 Task: Find connections with filter location Cariamanga with filter topic #Mindfulwith filter profile language Potuguese with filter current company Indotronix Avani Group with filter school DAV Centenary Public School - India with filter industry Electrical Equipment Manufacturing with filter service category Financial Analysis with filter keywords title Esthetician
Action: Mouse moved to (519, 73)
Screenshot: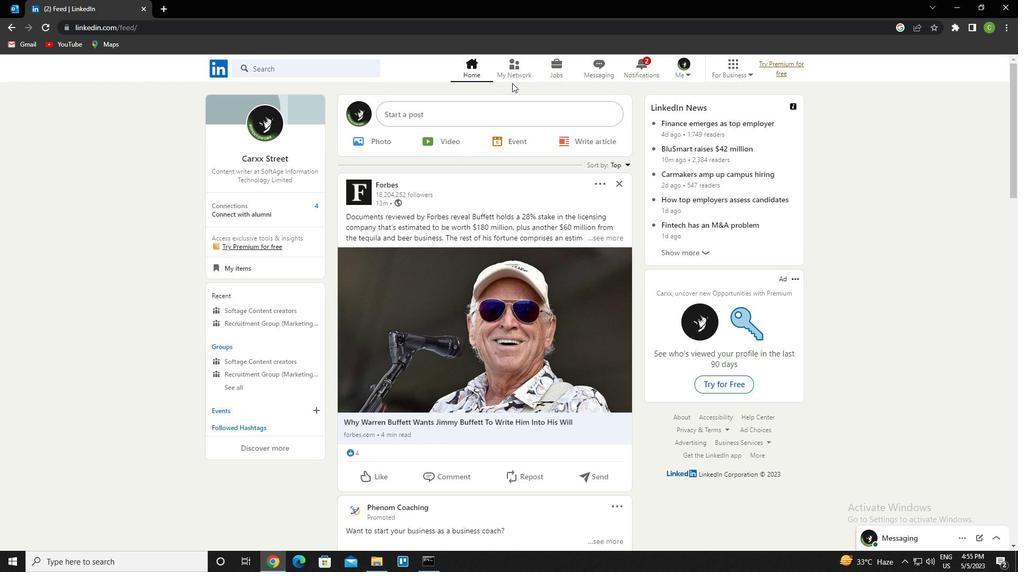 
Action: Mouse pressed left at (519, 73)
Screenshot: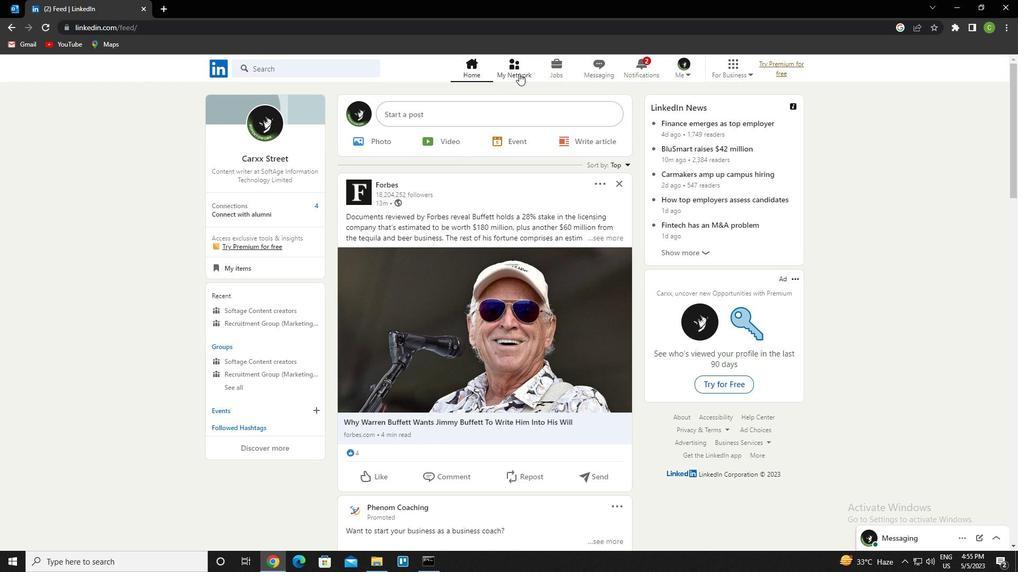
Action: Mouse moved to (324, 132)
Screenshot: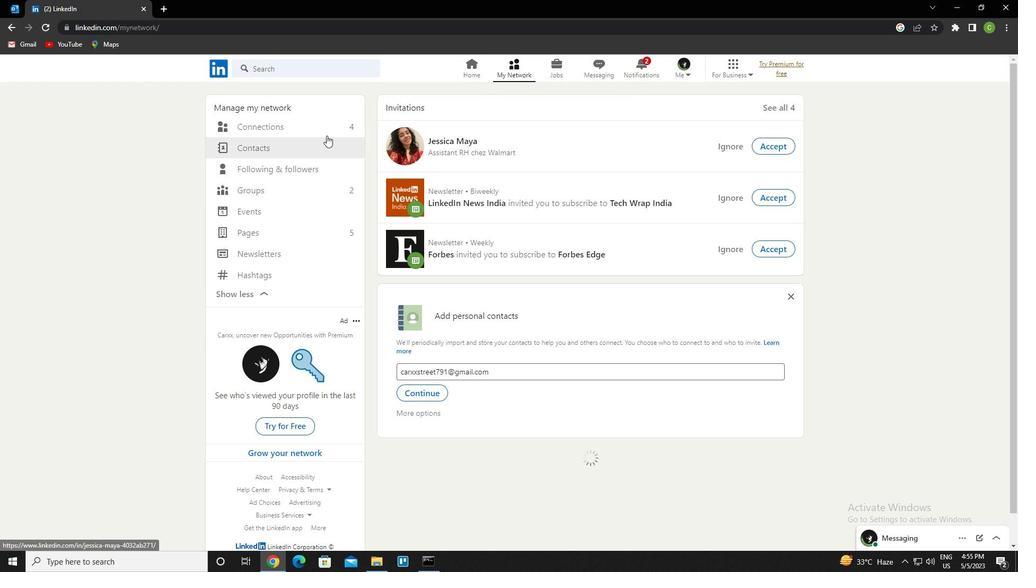 
Action: Mouse pressed left at (324, 132)
Screenshot: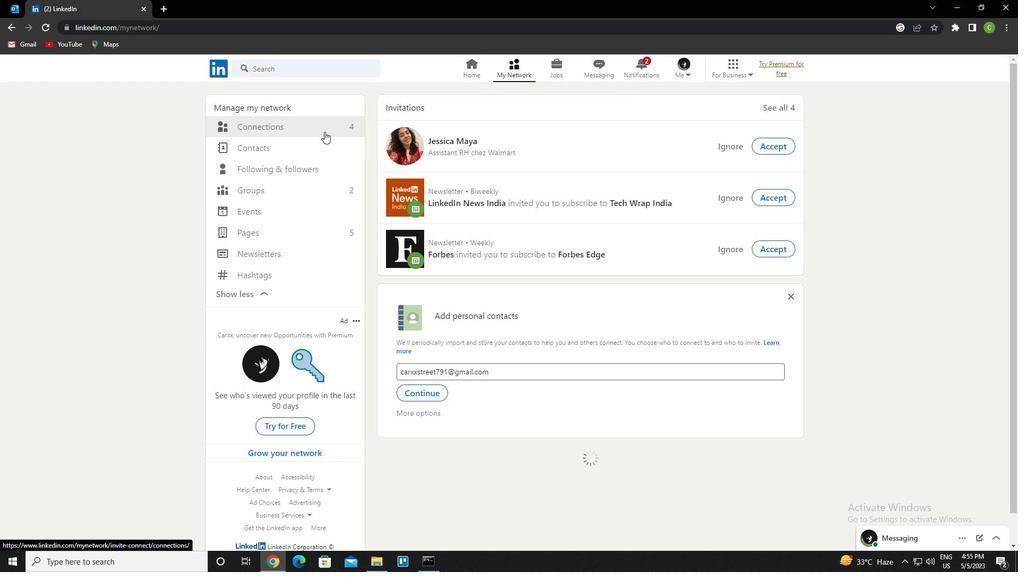 
Action: Mouse moved to (582, 134)
Screenshot: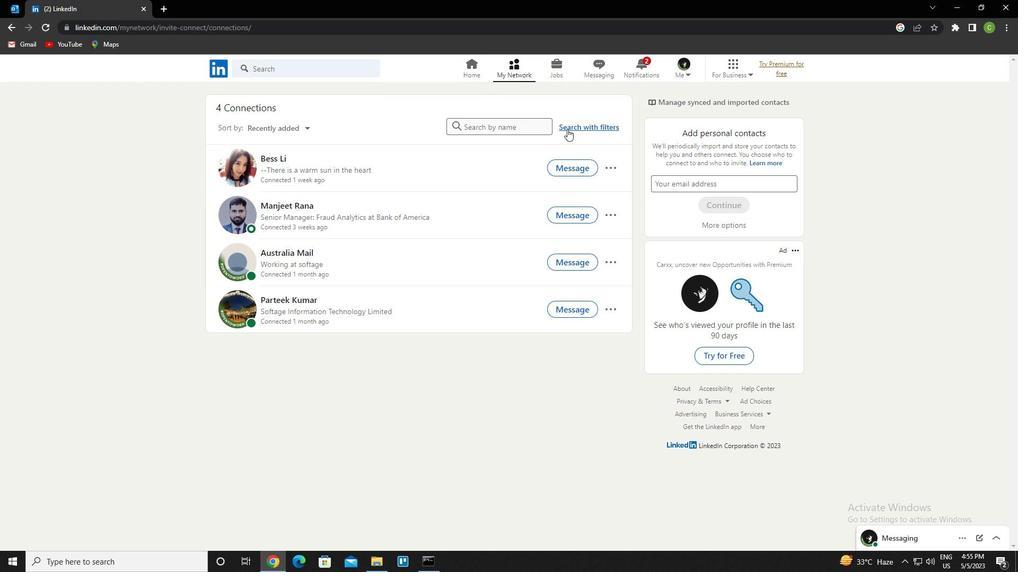 
Action: Mouse pressed left at (582, 134)
Screenshot: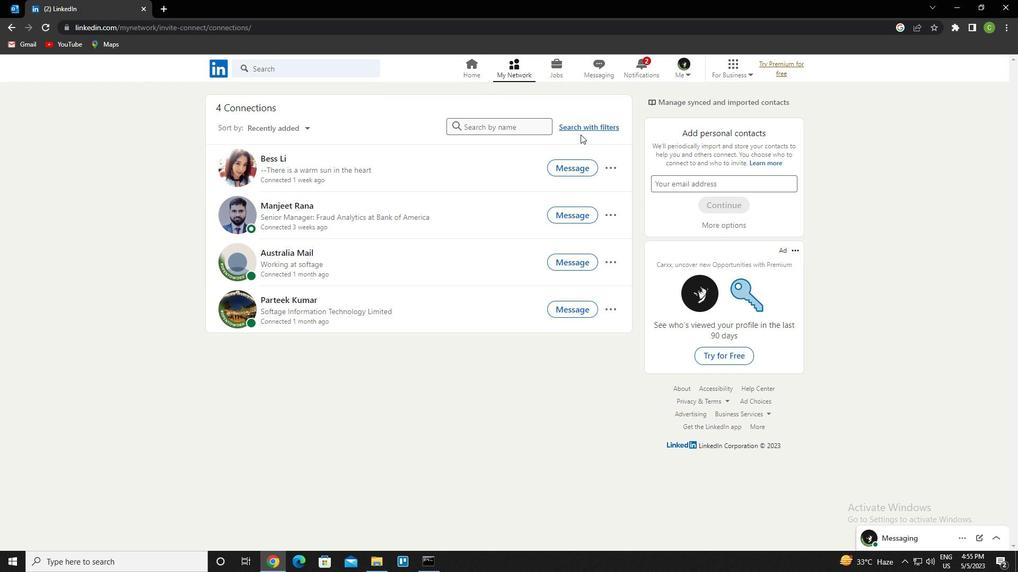 
Action: Mouse moved to (583, 130)
Screenshot: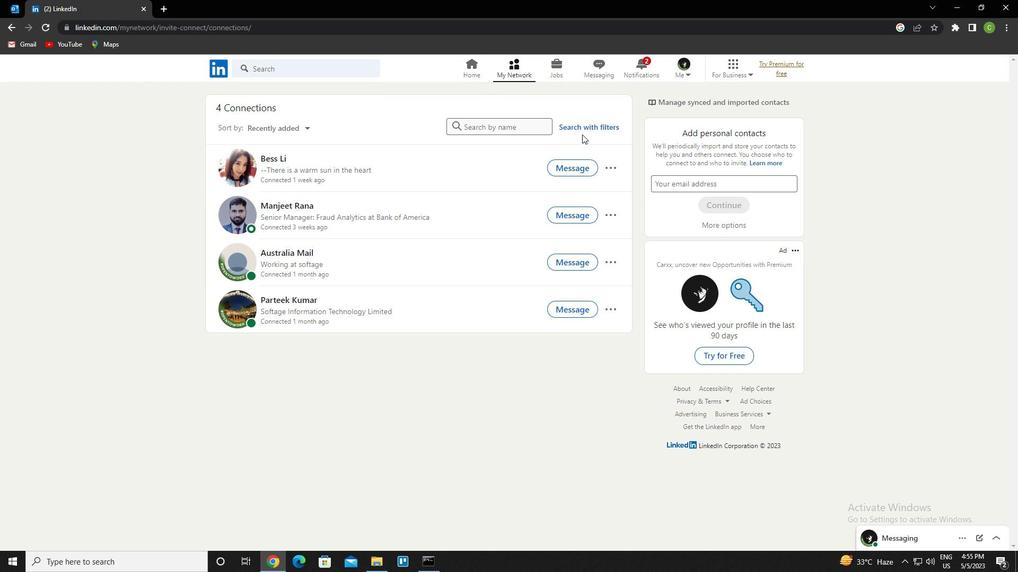 
Action: Mouse pressed left at (583, 130)
Screenshot: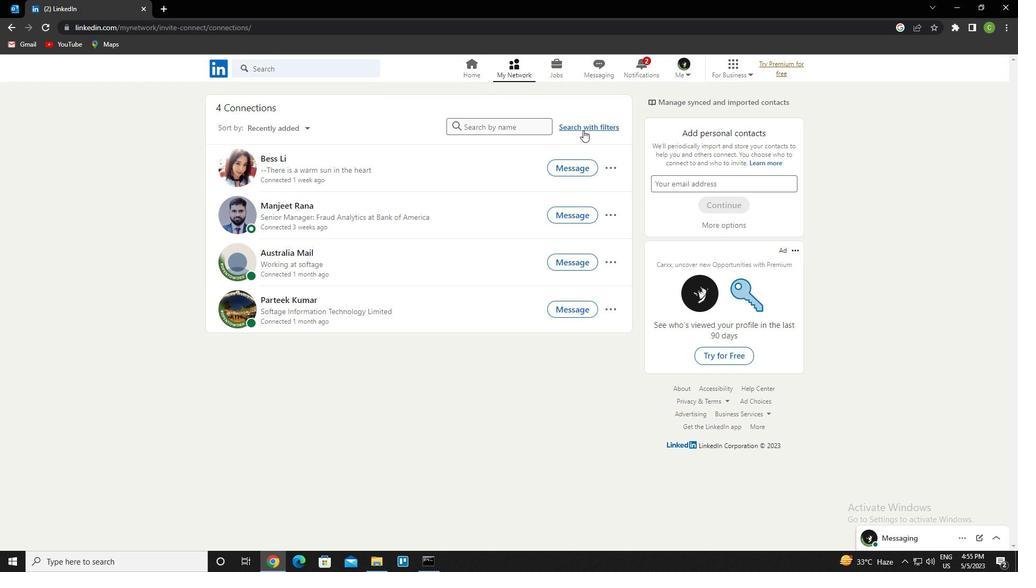 
Action: Mouse moved to (546, 100)
Screenshot: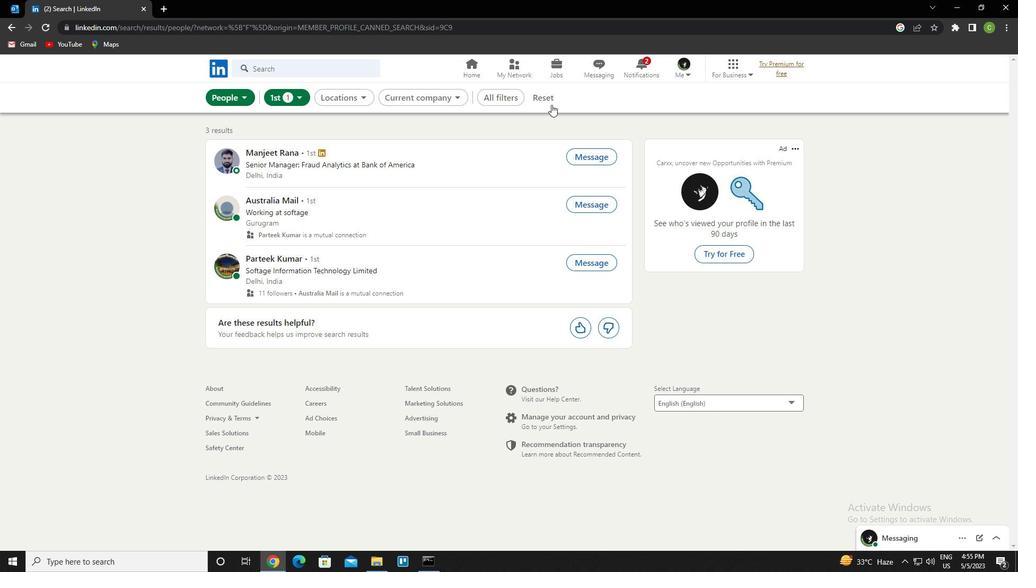 
Action: Mouse pressed left at (546, 100)
Screenshot: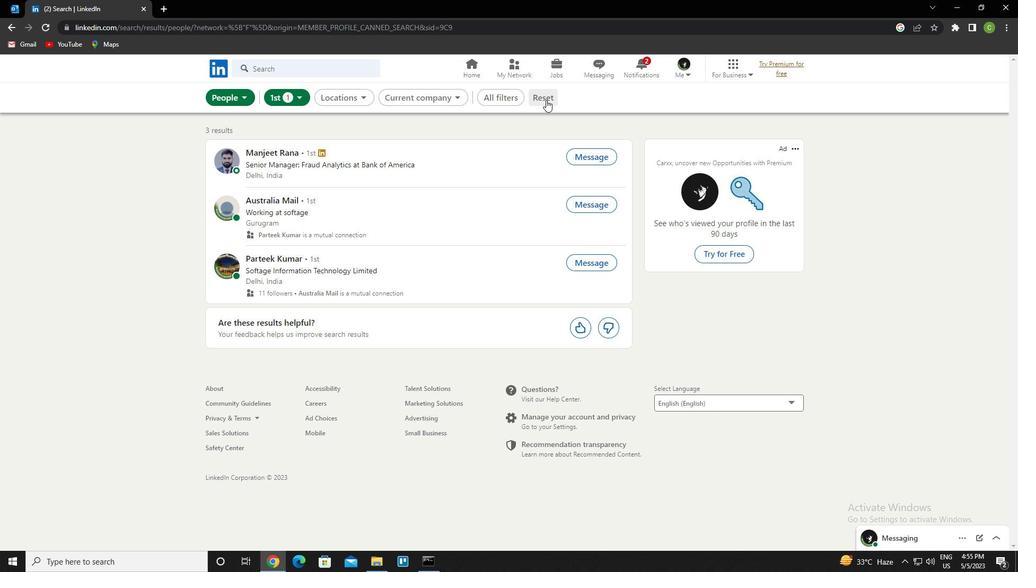 
Action: Mouse pressed left at (546, 100)
Screenshot: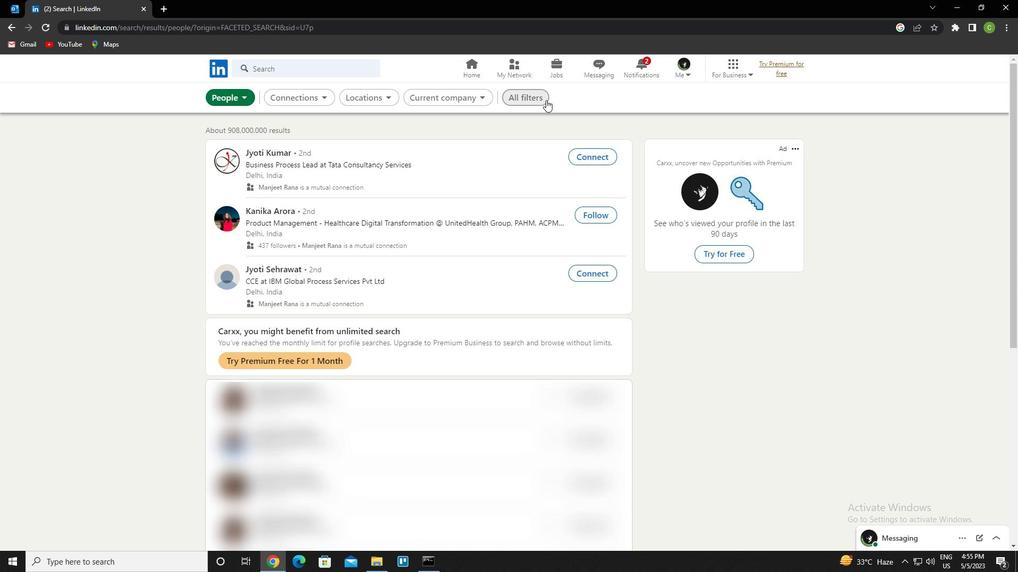 
Action: Mouse moved to (819, 325)
Screenshot: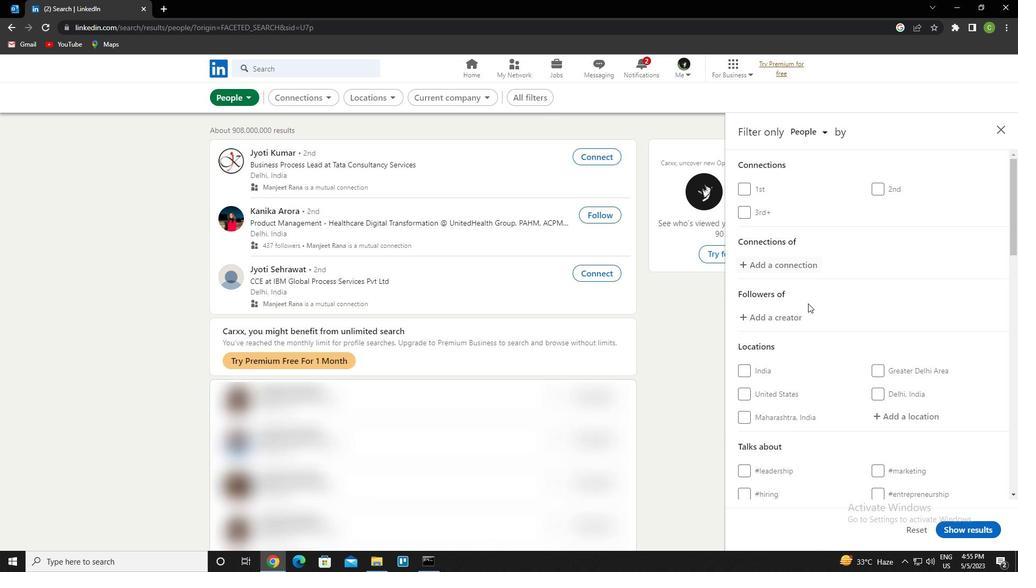 
Action: Mouse scrolled (819, 324) with delta (0, 0)
Screenshot: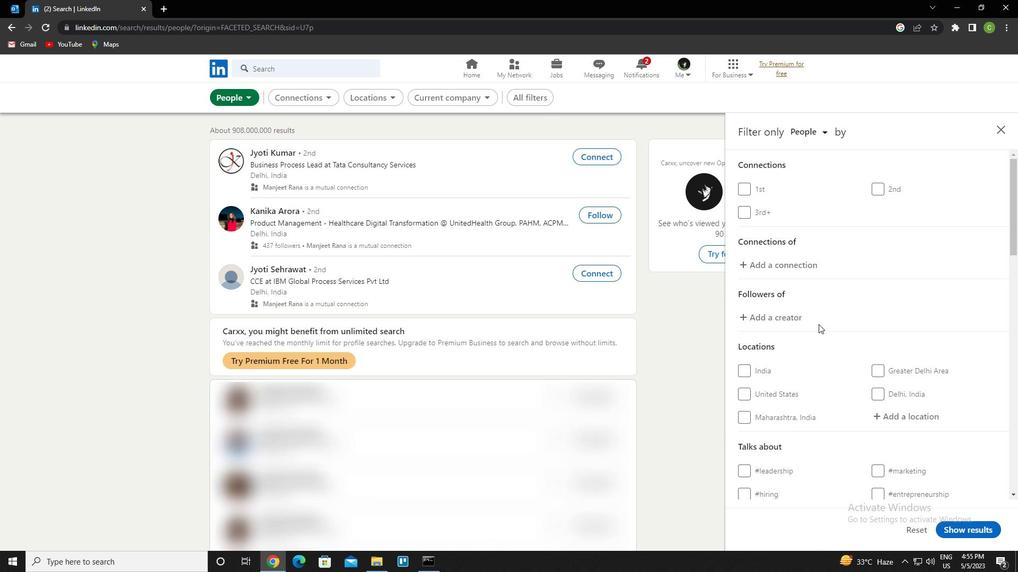 
Action: Mouse moved to (820, 326)
Screenshot: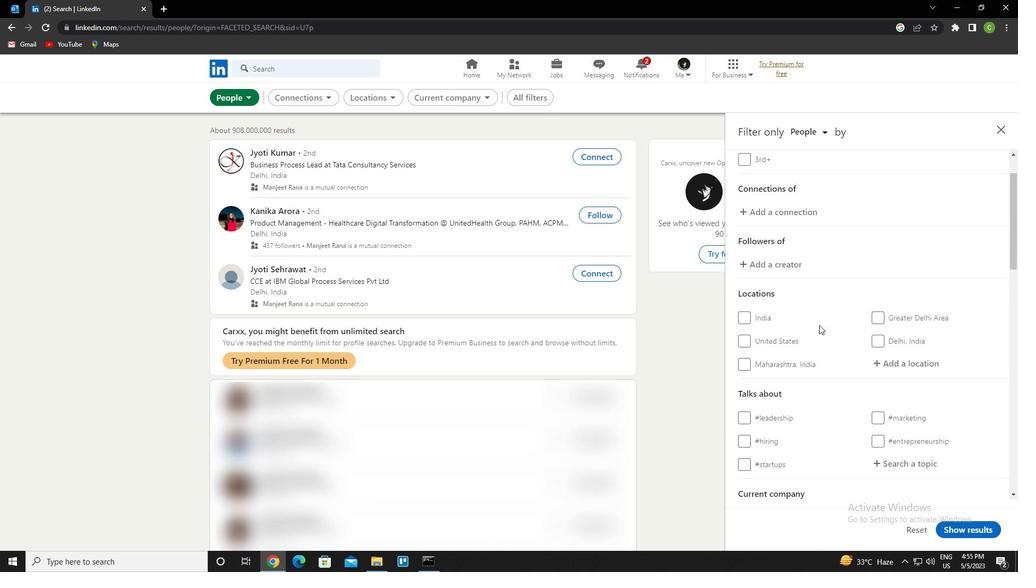 
Action: Mouse scrolled (820, 325) with delta (0, 0)
Screenshot: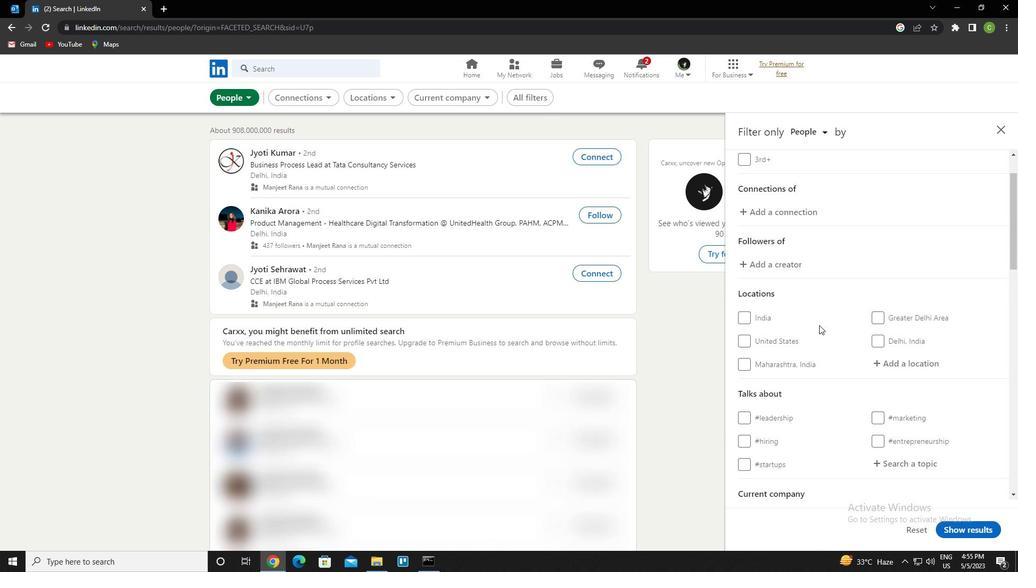 
Action: Mouse moved to (896, 315)
Screenshot: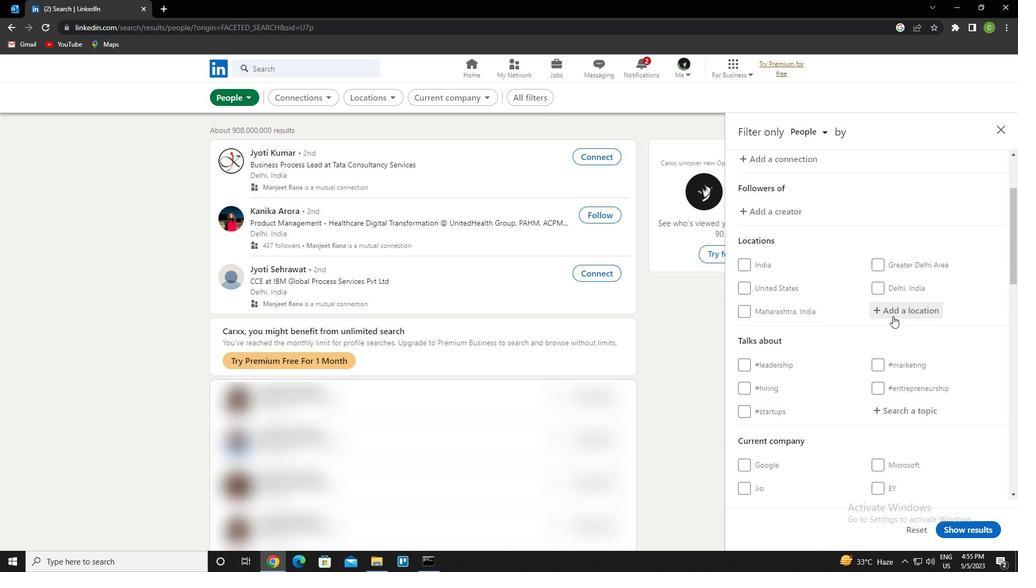 
Action: Mouse pressed left at (896, 315)
Screenshot: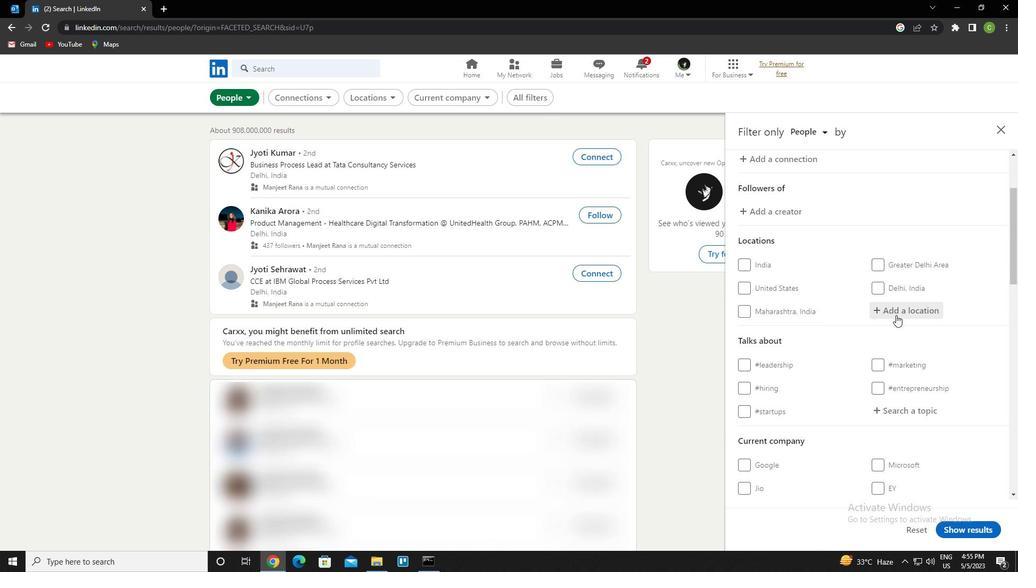
Action: Key pressed <Key.caps_lock>c<Key.caps_lock>ariamanga<Key.down><Key.enter>
Screenshot: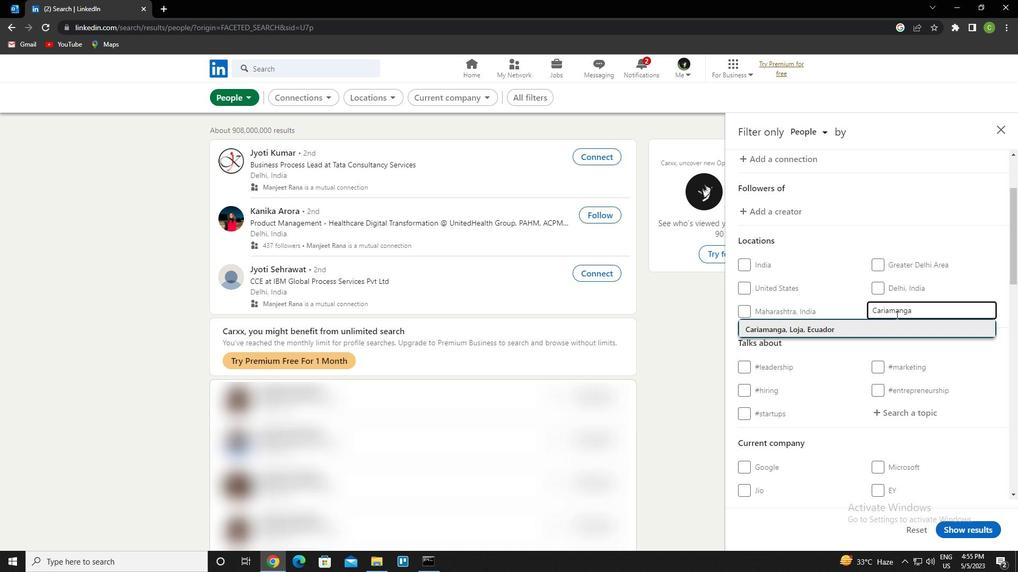 
Action: Mouse scrolled (896, 315) with delta (0, 0)
Screenshot: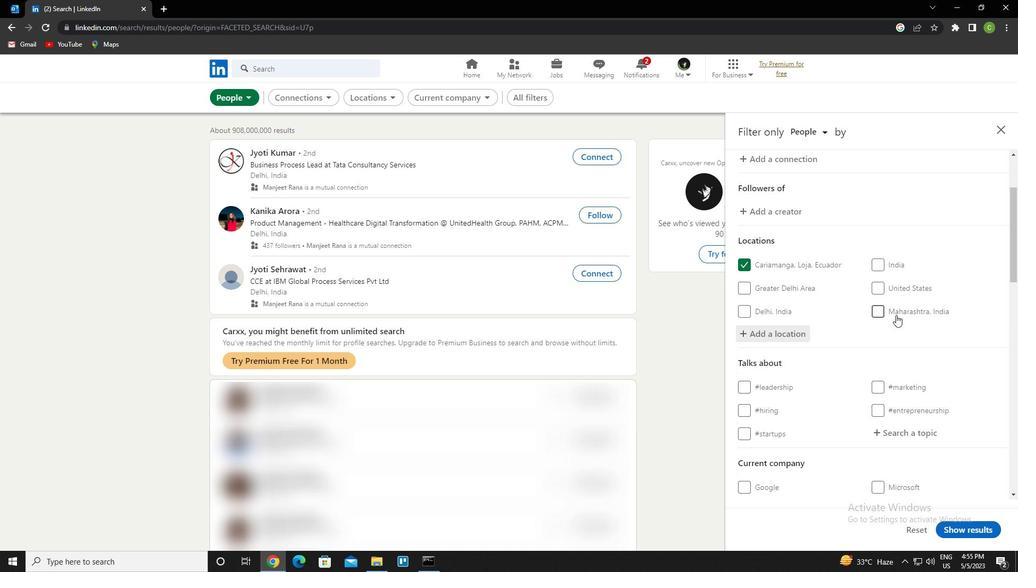 
Action: Mouse moved to (899, 383)
Screenshot: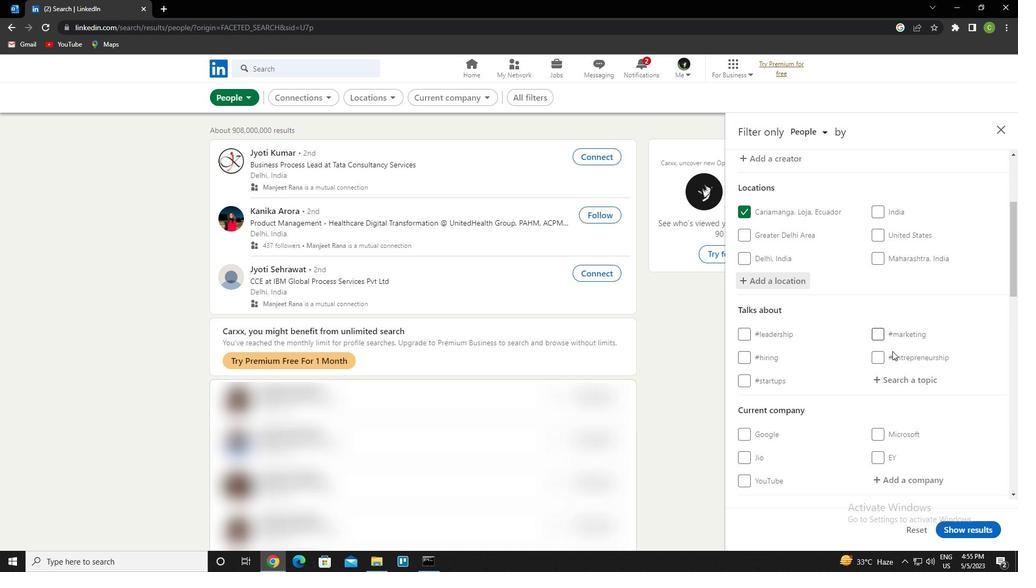 
Action: Mouse pressed left at (899, 383)
Screenshot: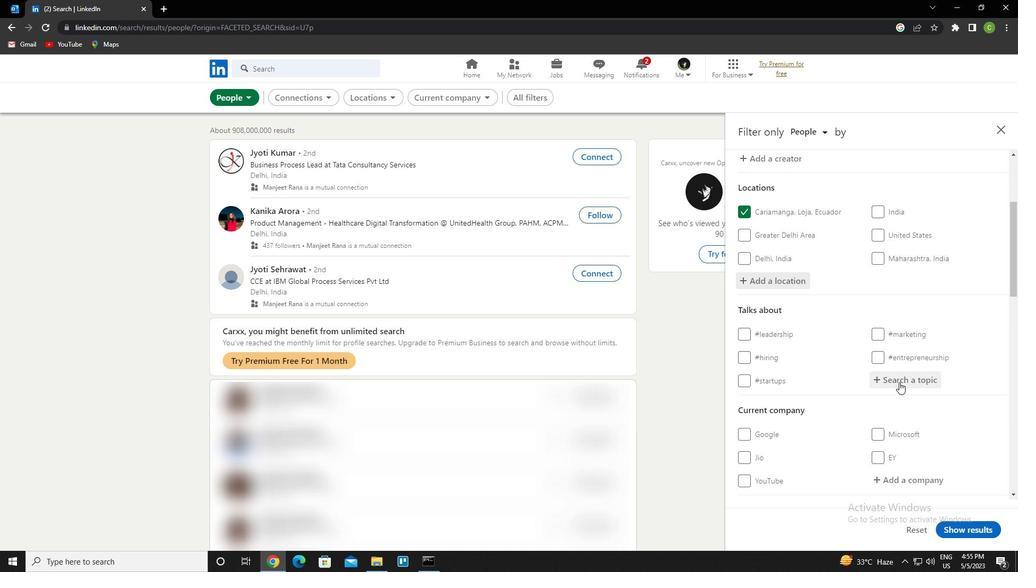 
Action: Key pressed mindful<Key.down><Key.down><Key.enter>
Screenshot: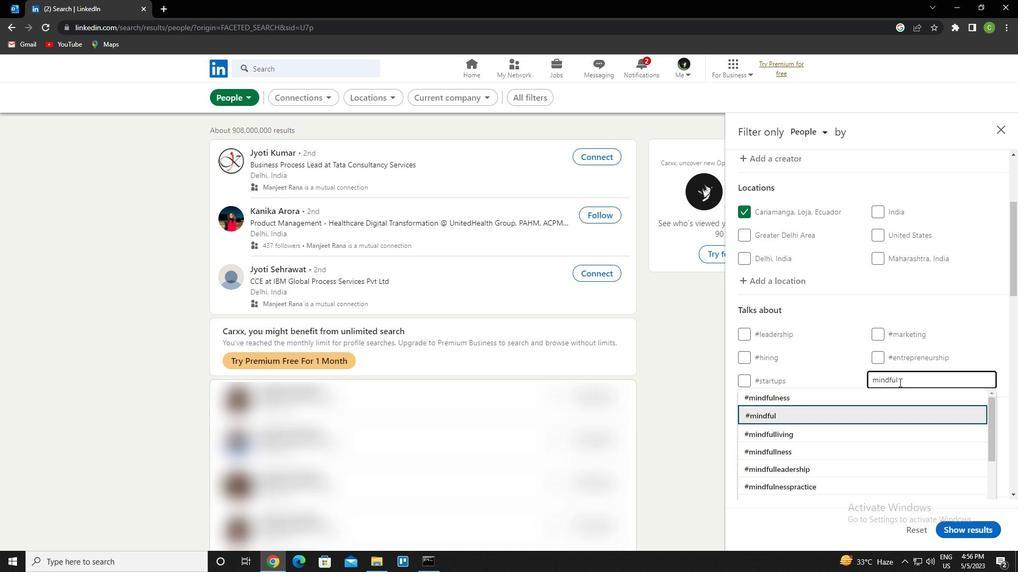 
Action: Mouse scrolled (899, 382) with delta (0, 0)
Screenshot: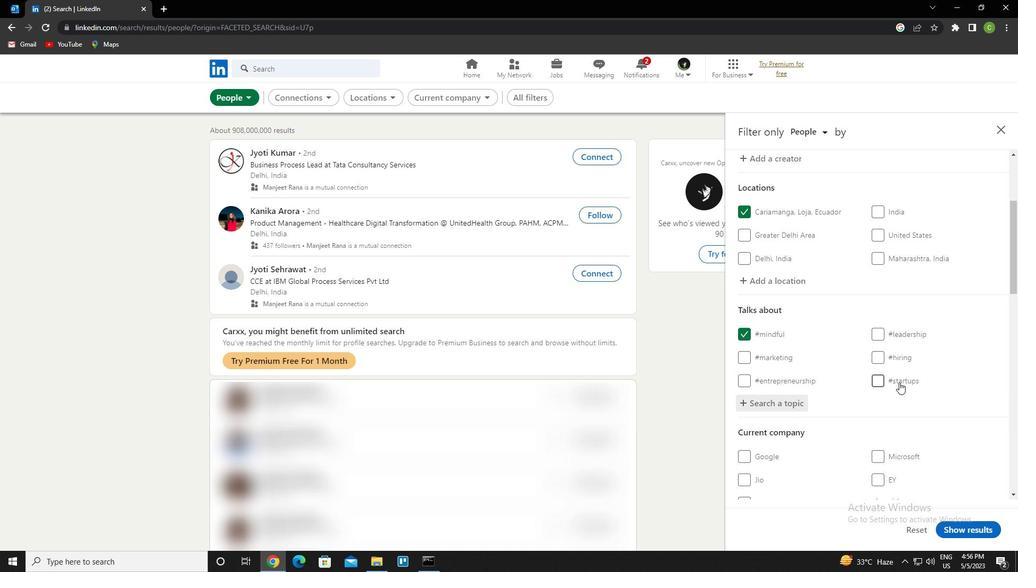 
Action: Mouse moved to (893, 386)
Screenshot: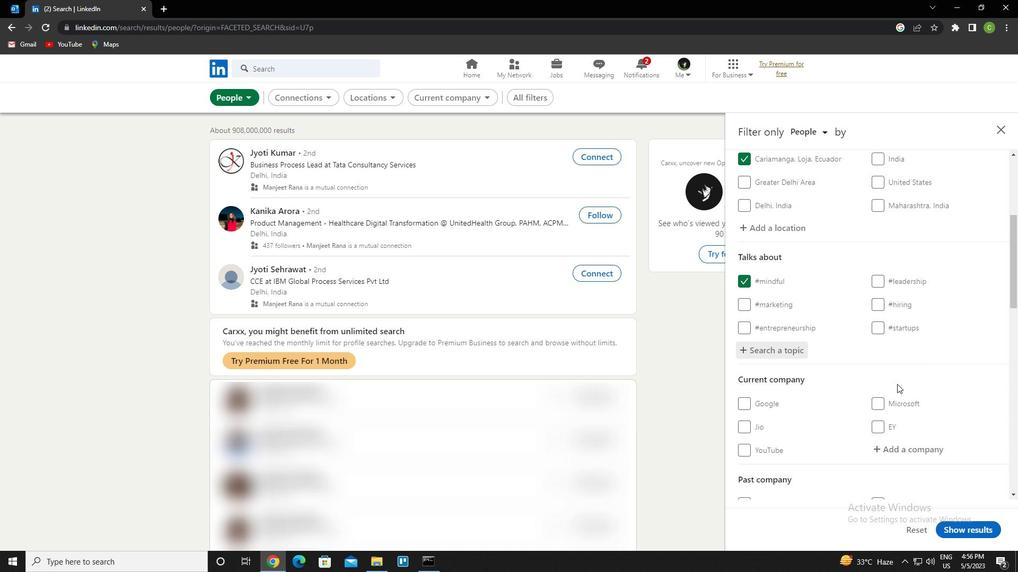 
Action: Mouse scrolled (893, 386) with delta (0, 0)
Screenshot: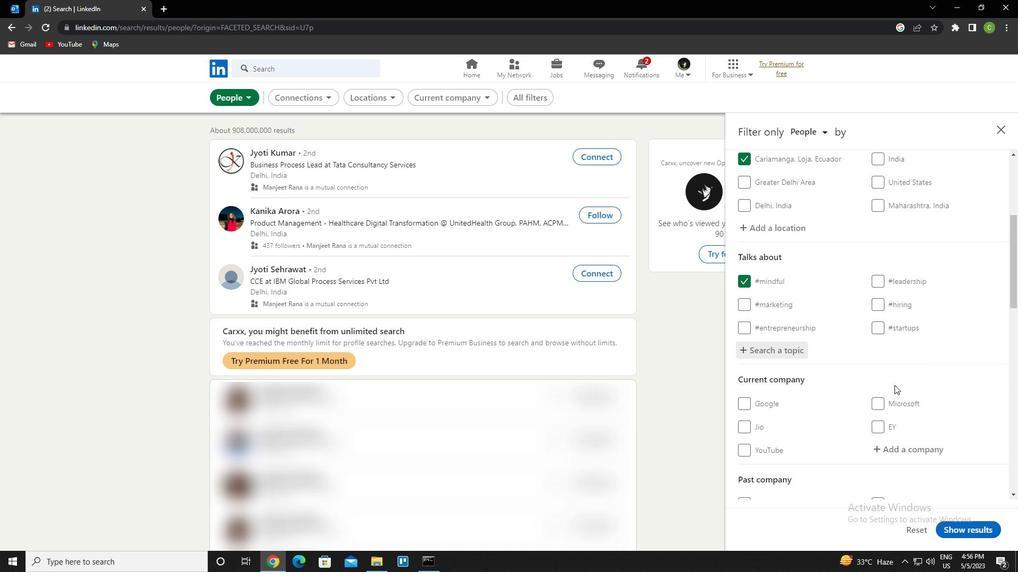 
Action: Mouse moved to (893, 387)
Screenshot: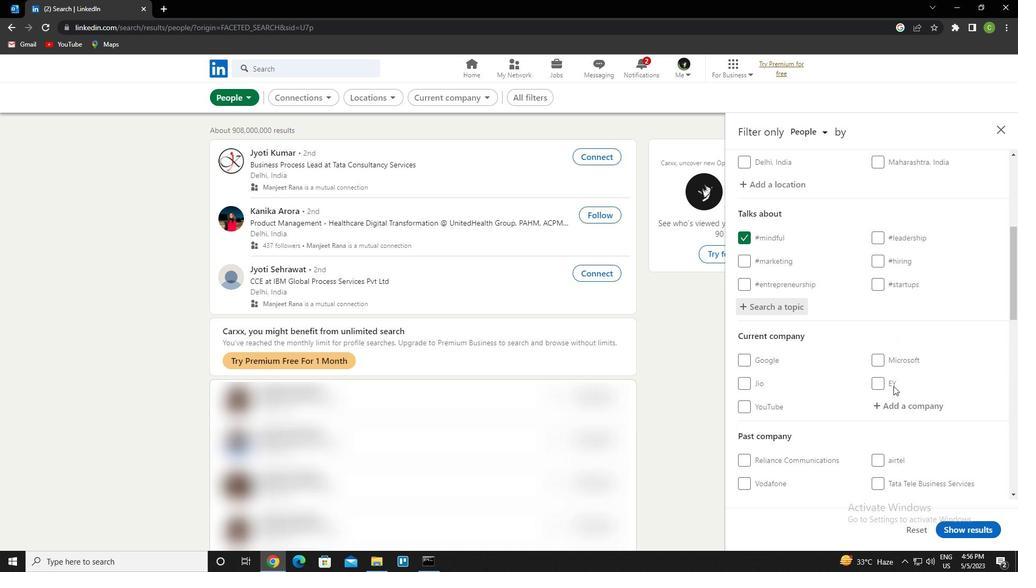 
Action: Mouse scrolled (893, 387) with delta (0, 0)
Screenshot: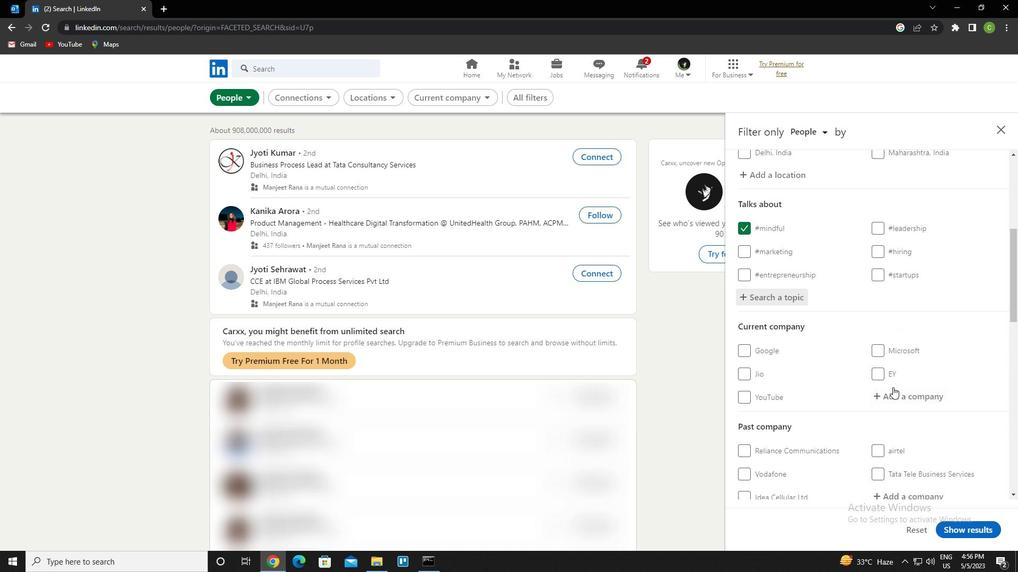 
Action: Mouse scrolled (893, 387) with delta (0, 0)
Screenshot: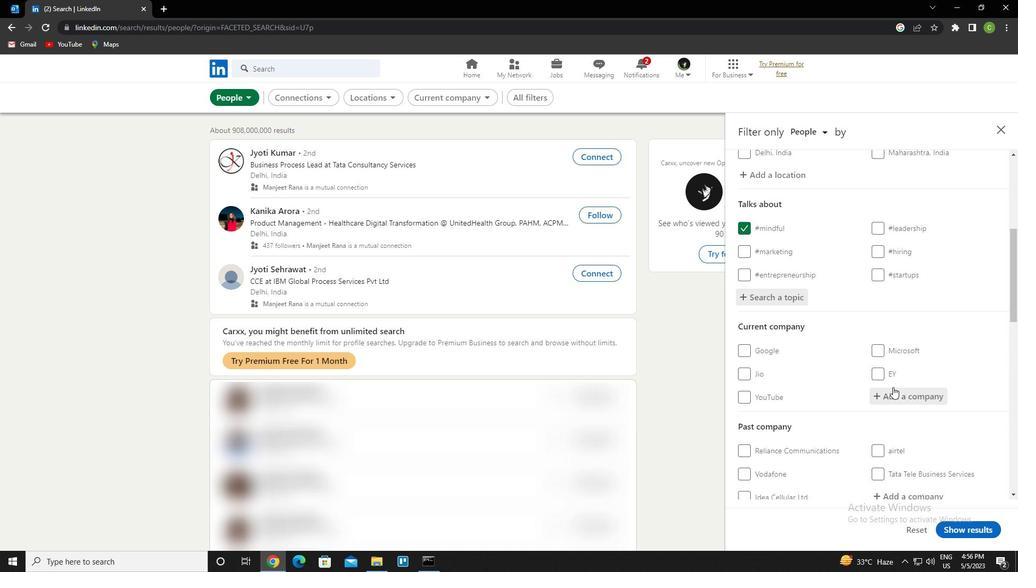 
Action: Mouse scrolled (893, 387) with delta (0, 0)
Screenshot: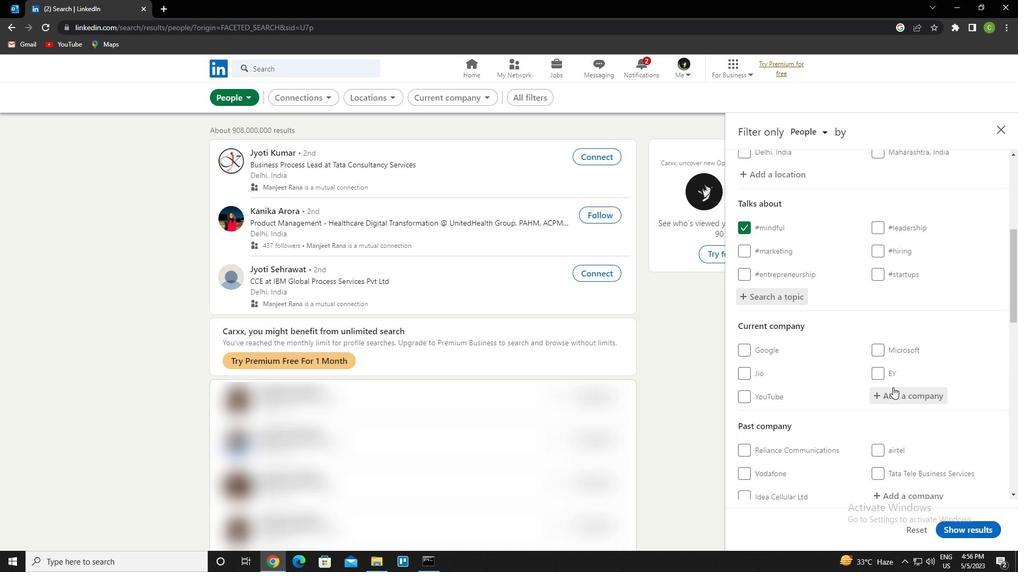 
Action: Mouse scrolled (893, 387) with delta (0, 0)
Screenshot: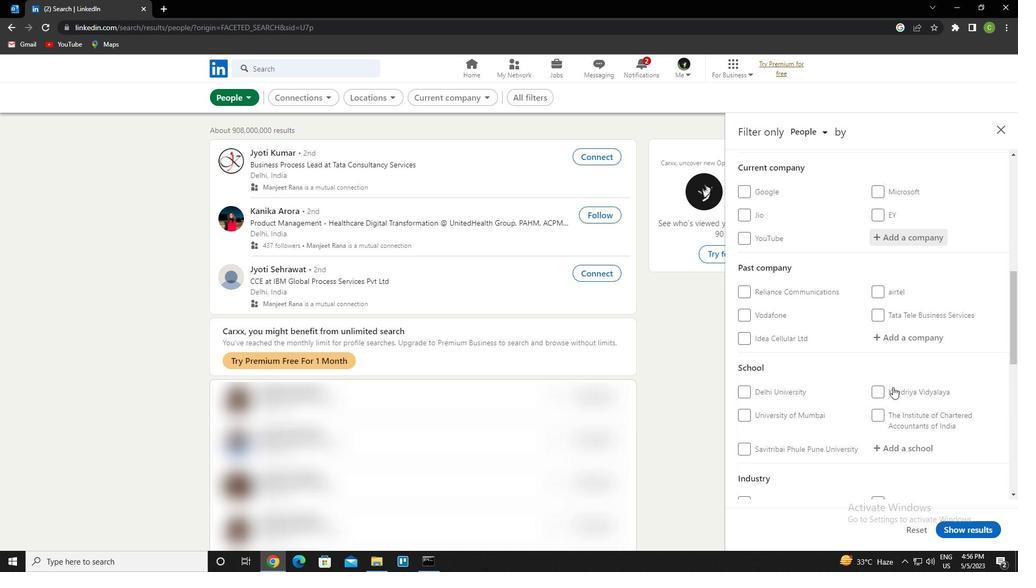 
Action: Mouse moved to (874, 383)
Screenshot: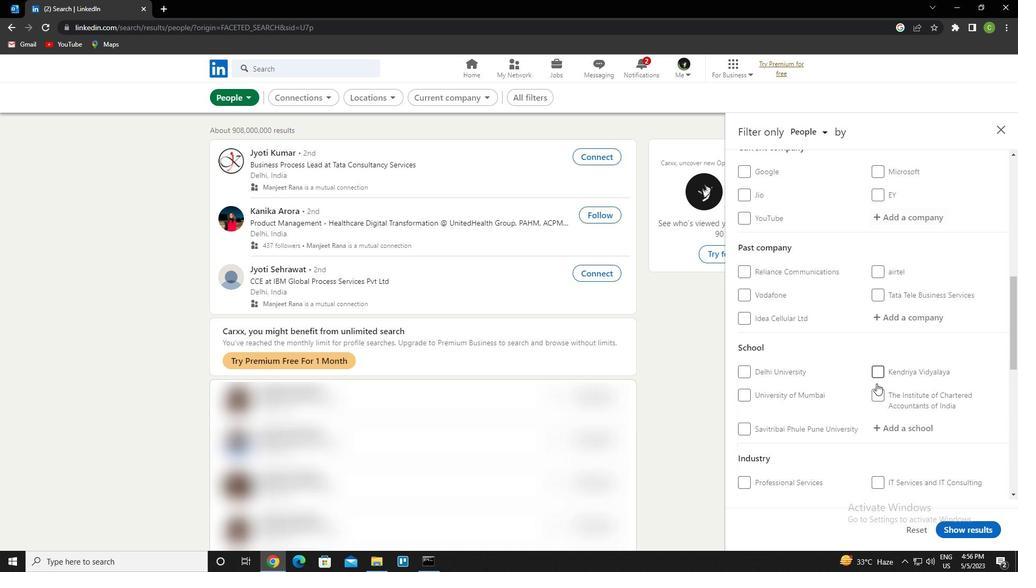 
Action: Mouse scrolled (874, 383) with delta (0, 0)
Screenshot: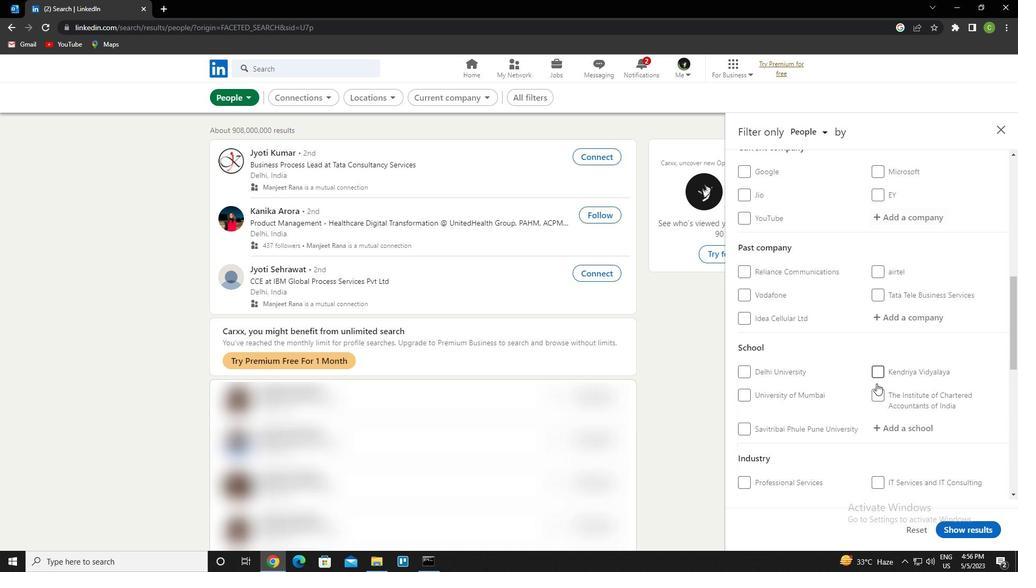 
Action: Mouse moved to (874, 383)
Screenshot: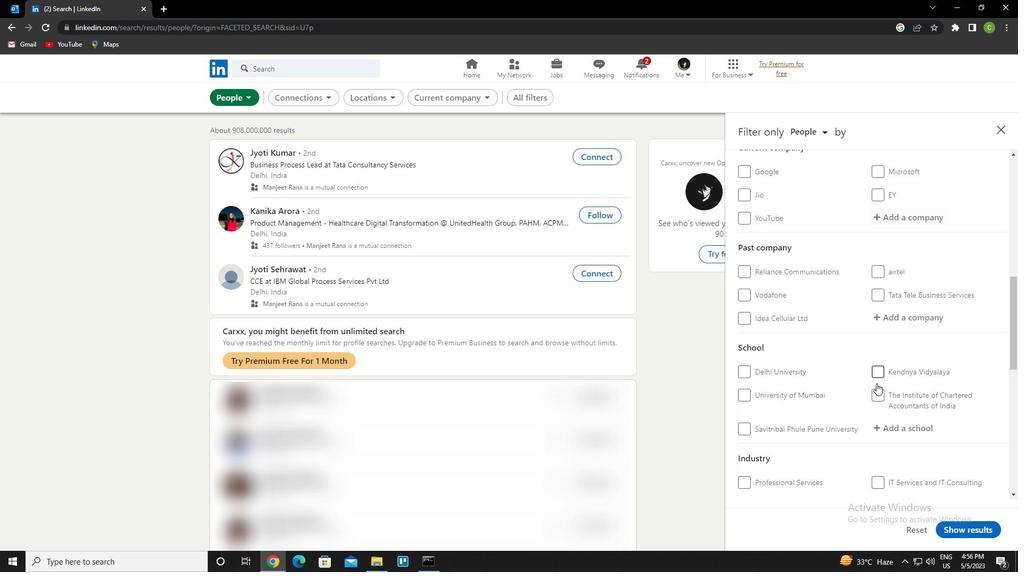 
Action: Mouse scrolled (874, 383) with delta (0, 0)
Screenshot: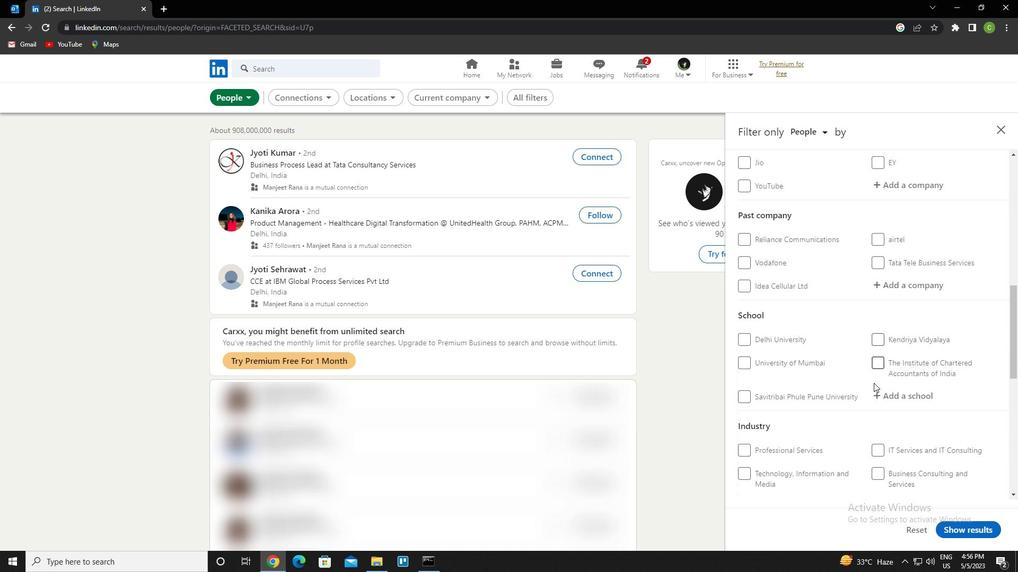 
Action: Mouse scrolled (874, 383) with delta (0, 0)
Screenshot: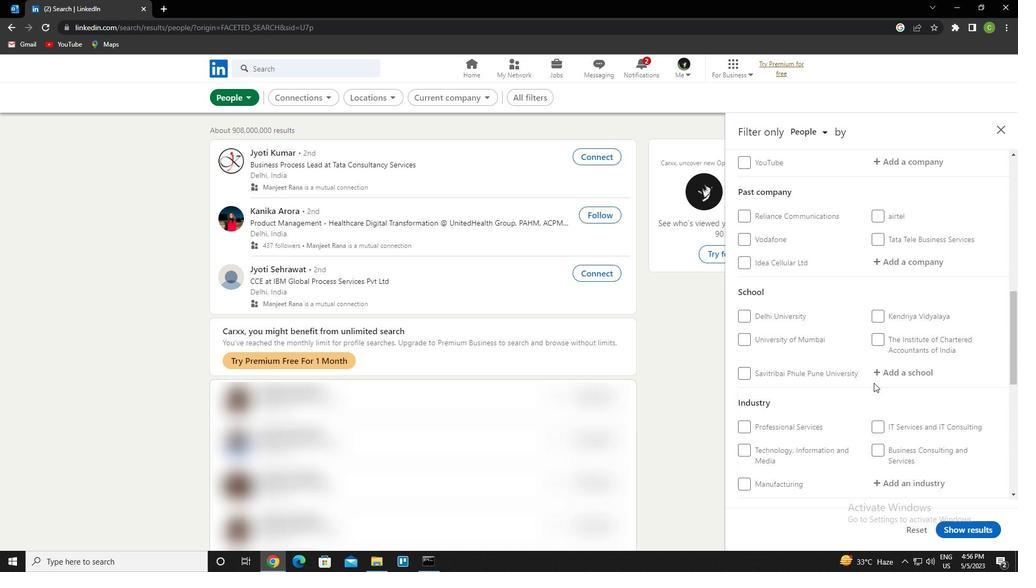 
Action: Mouse scrolled (874, 383) with delta (0, 0)
Screenshot: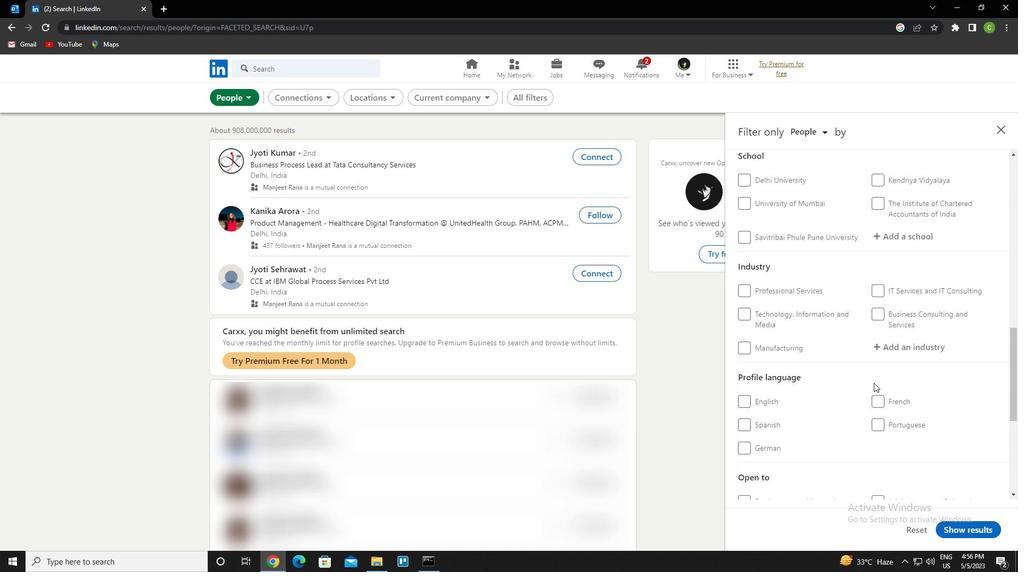 
Action: Mouse scrolled (874, 383) with delta (0, 0)
Screenshot: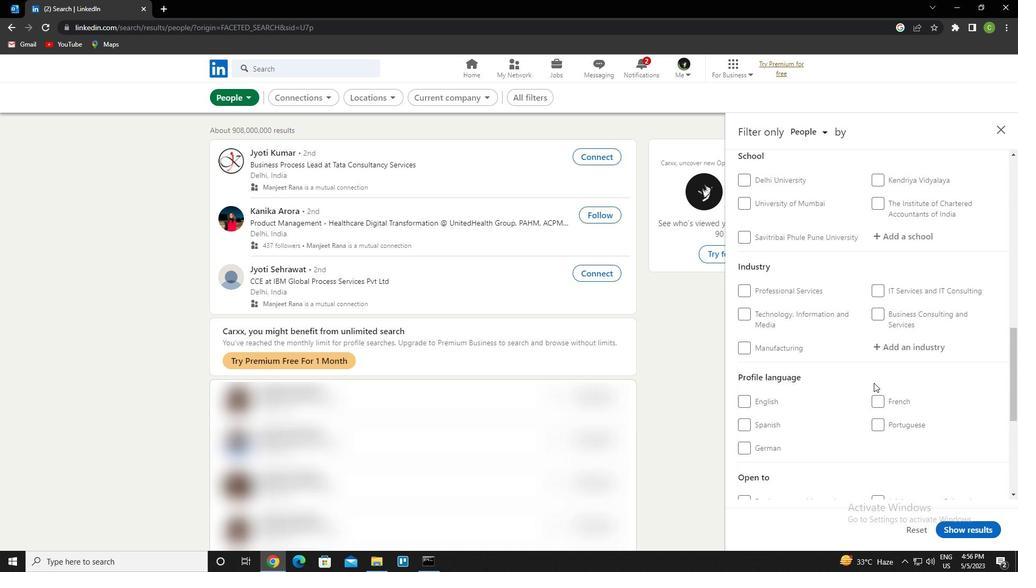 
Action: Mouse scrolled (874, 383) with delta (0, 0)
Screenshot: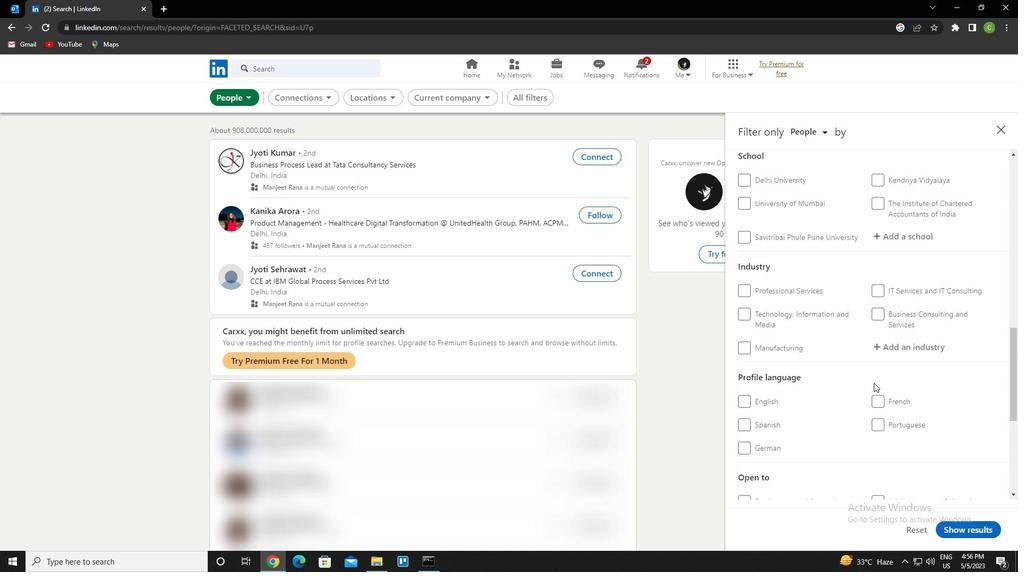 
Action: Mouse scrolled (874, 383) with delta (0, 0)
Screenshot: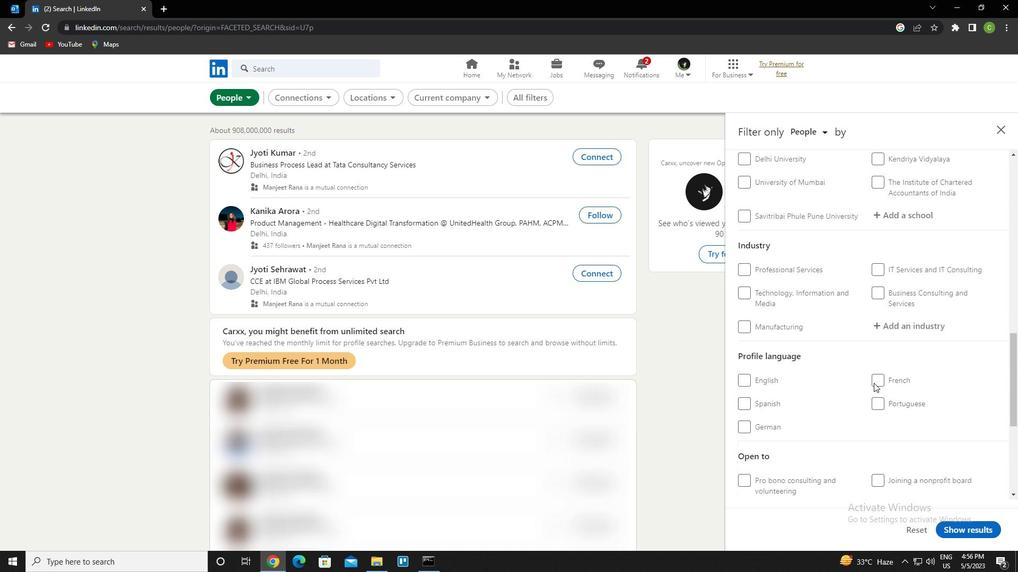 
Action: Mouse moved to (875, 213)
Screenshot: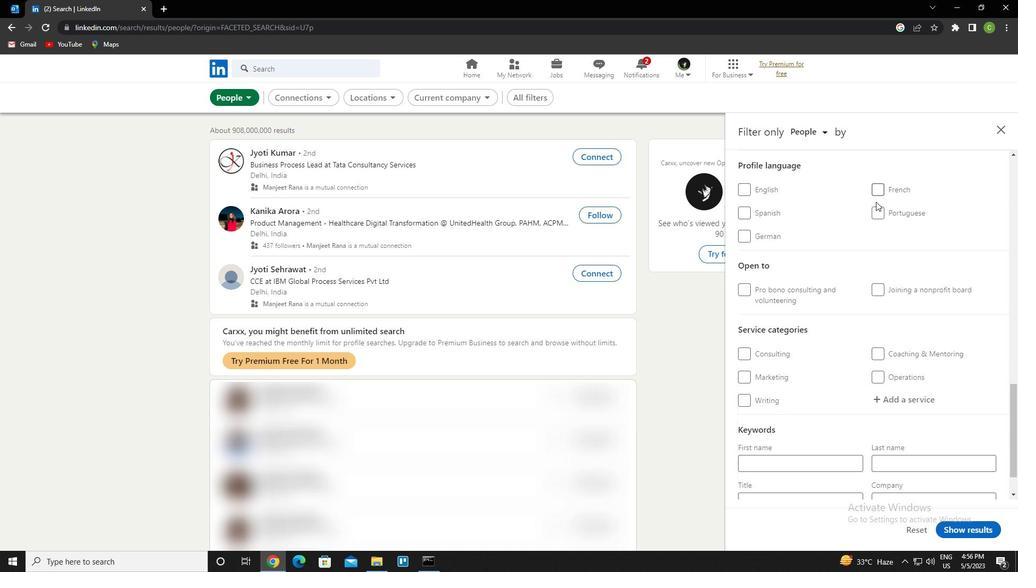 
Action: Mouse pressed left at (875, 213)
Screenshot: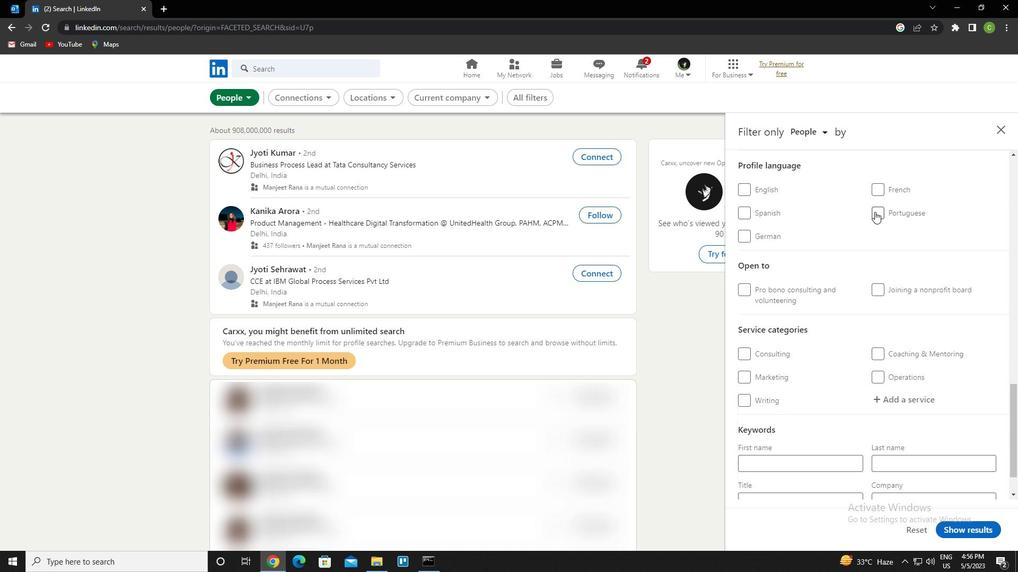 
Action: Mouse moved to (817, 290)
Screenshot: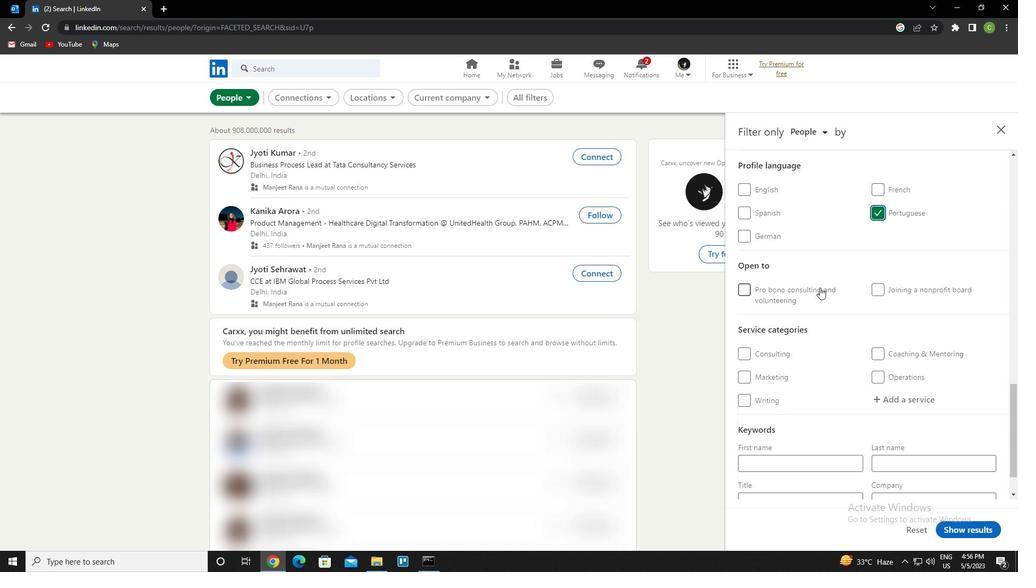 
Action: Mouse scrolled (817, 290) with delta (0, 0)
Screenshot: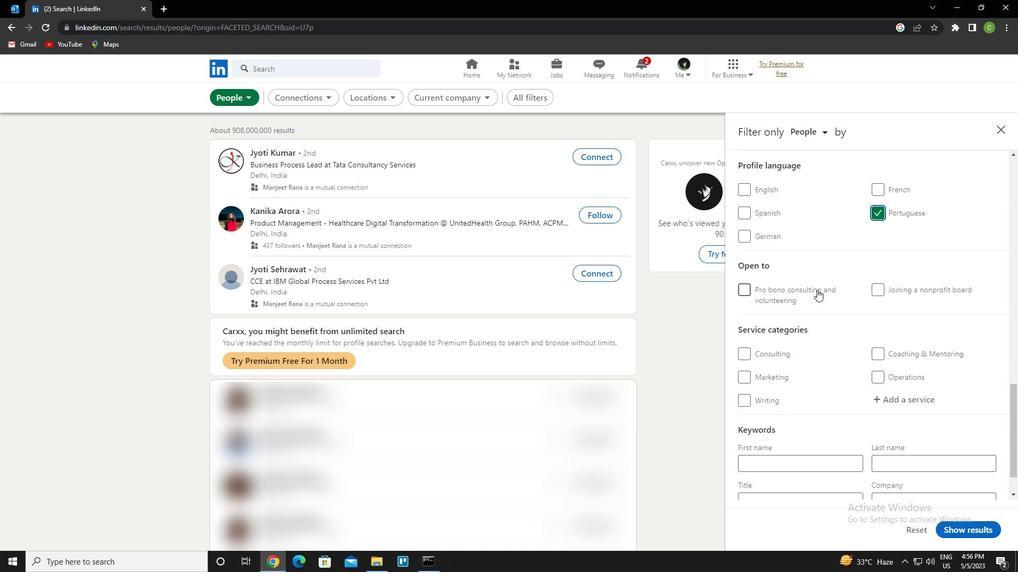 
Action: Mouse scrolled (817, 290) with delta (0, 0)
Screenshot: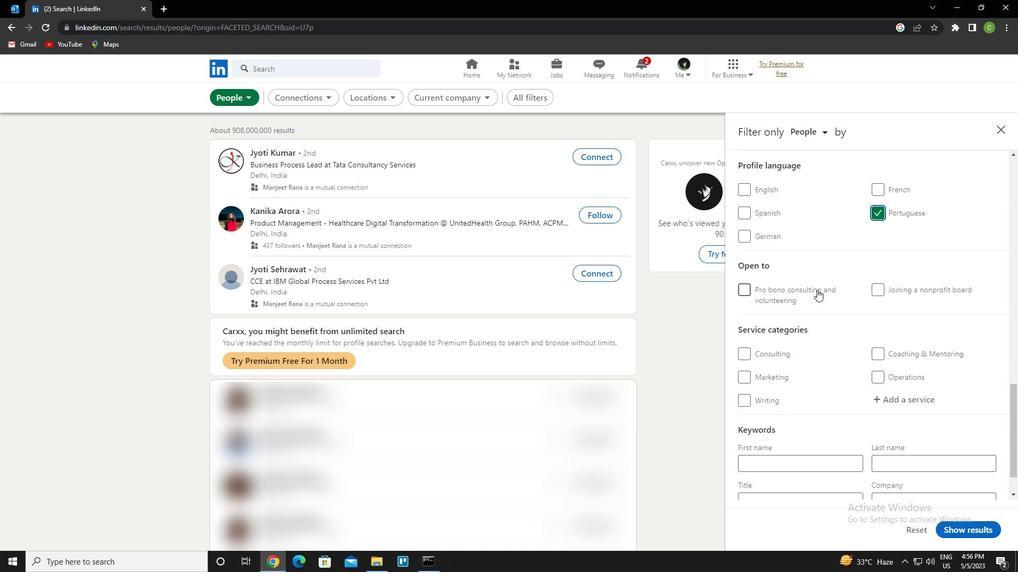 
Action: Mouse scrolled (817, 290) with delta (0, 0)
Screenshot: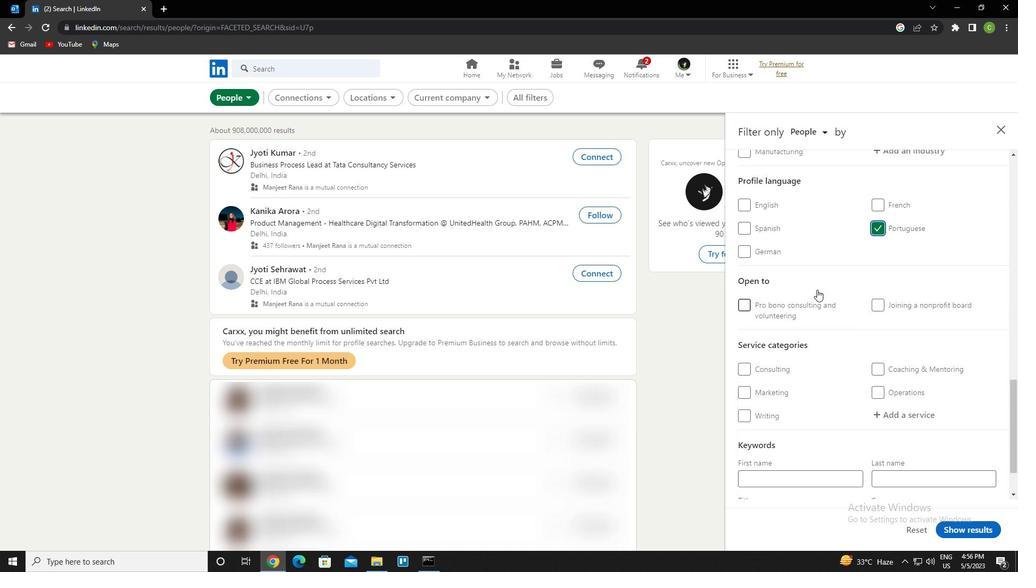 
Action: Mouse scrolled (817, 290) with delta (0, 0)
Screenshot: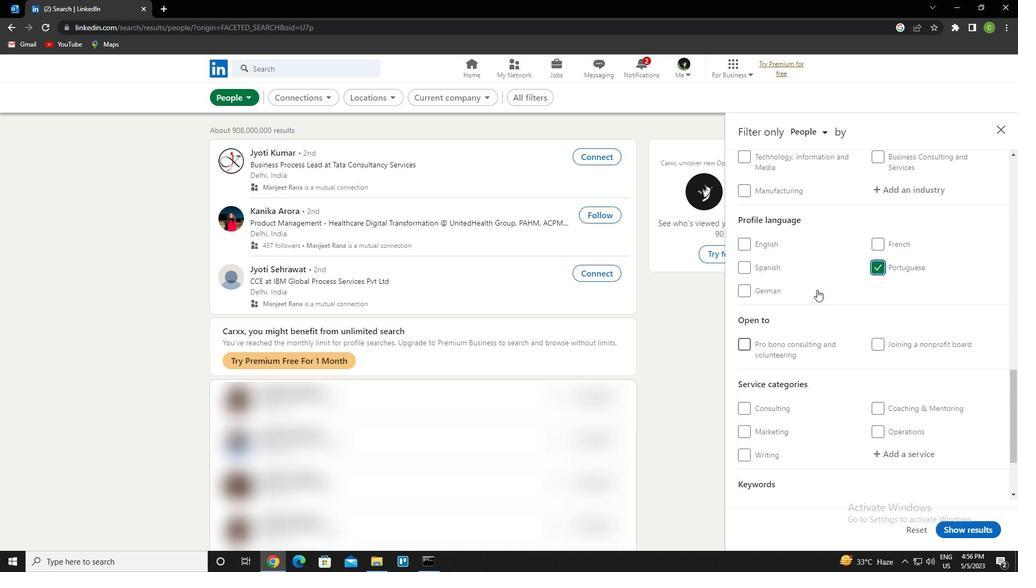 
Action: Mouse scrolled (817, 290) with delta (0, 0)
Screenshot: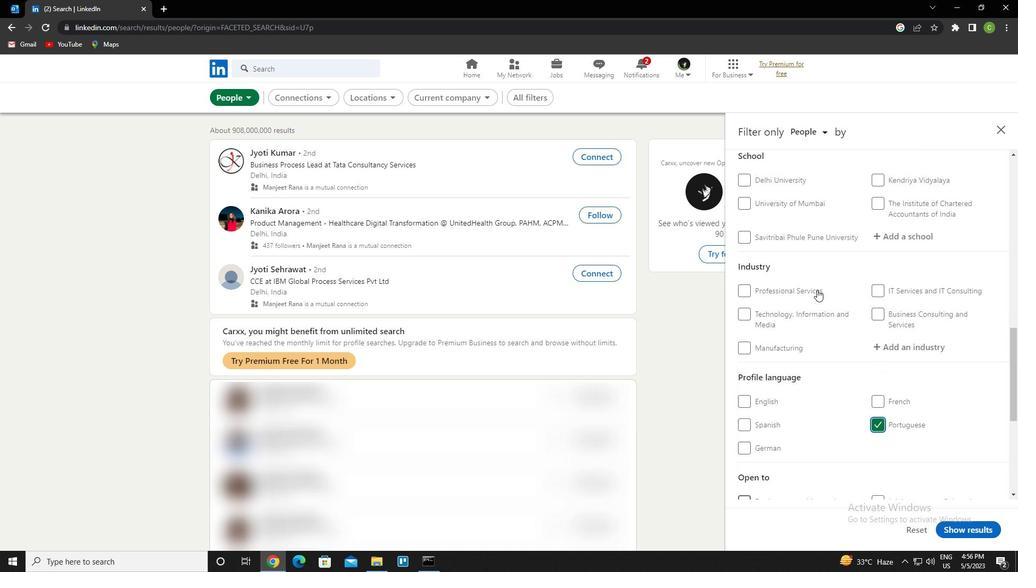 
Action: Mouse scrolled (817, 290) with delta (0, 0)
Screenshot: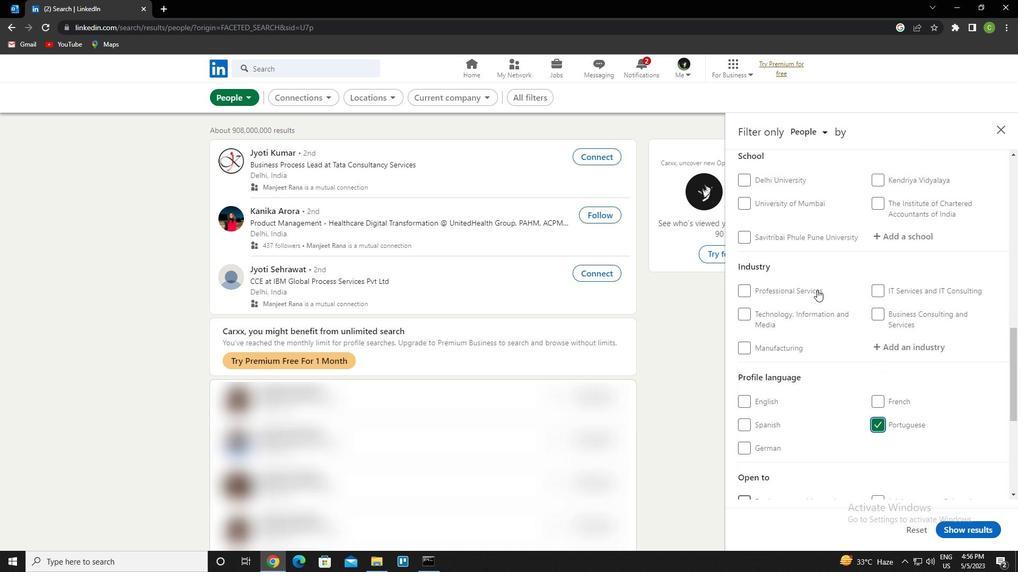 
Action: Mouse moved to (801, 259)
Screenshot: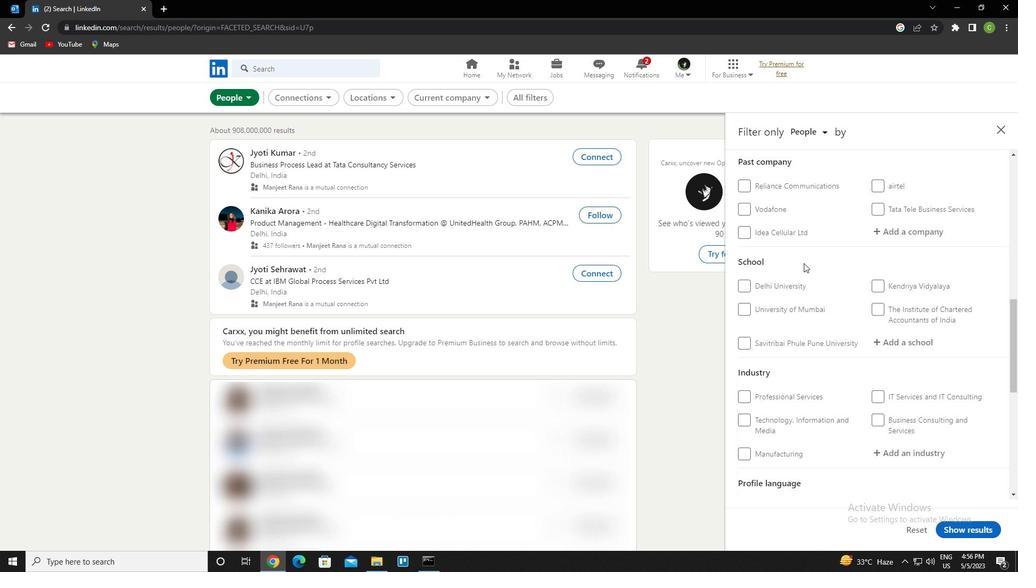 
Action: Mouse scrolled (801, 260) with delta (0, 0)
Screenshot: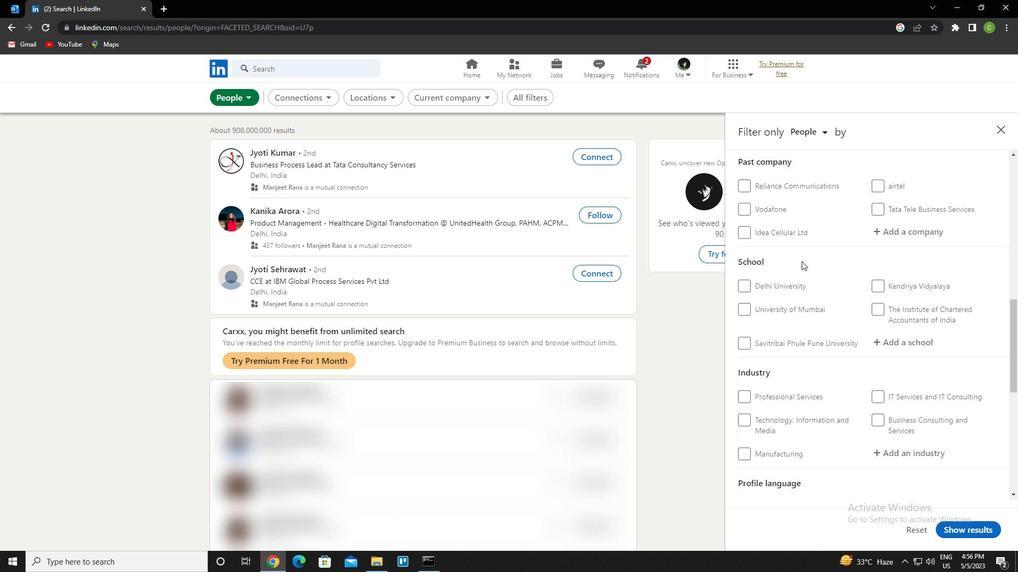 
Action: Mouse scrolled (801, 260) with delta (0, 0)
Screenshot: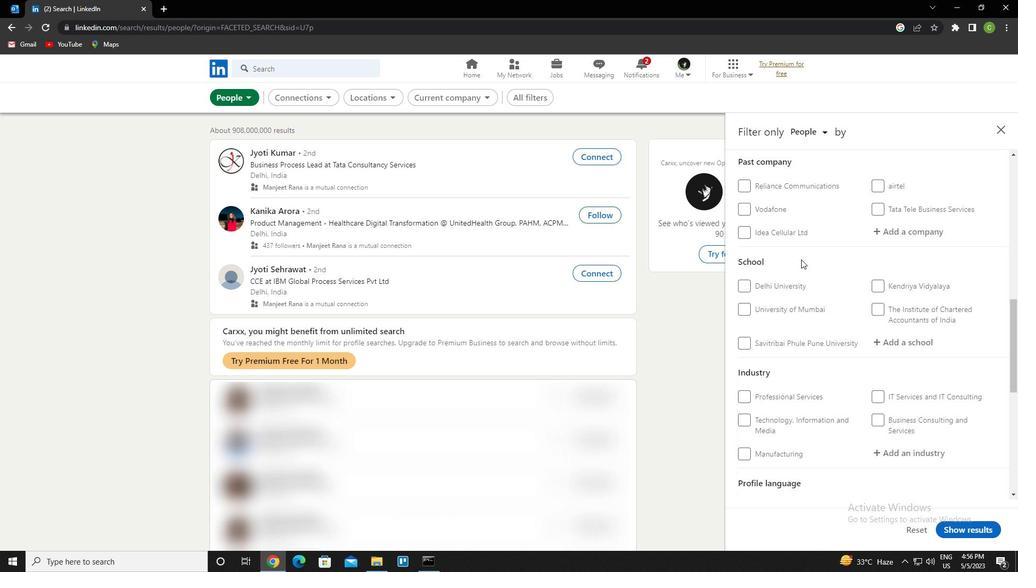 
Action: Mouse moved to (804, 273)
Screenshot: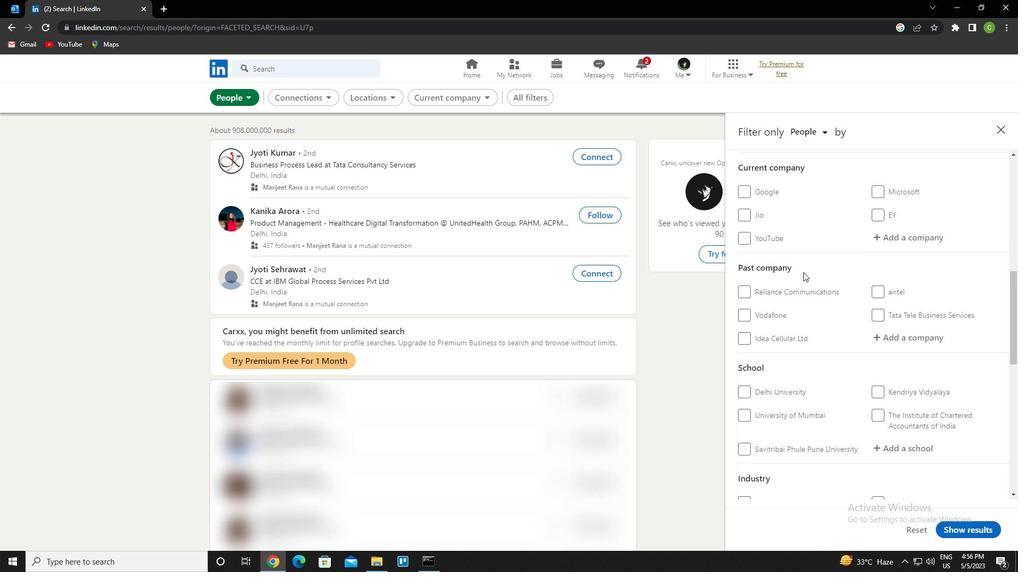 
Action: Mouse scrolled (804, 273) with delta (0, 0)
Screenshot: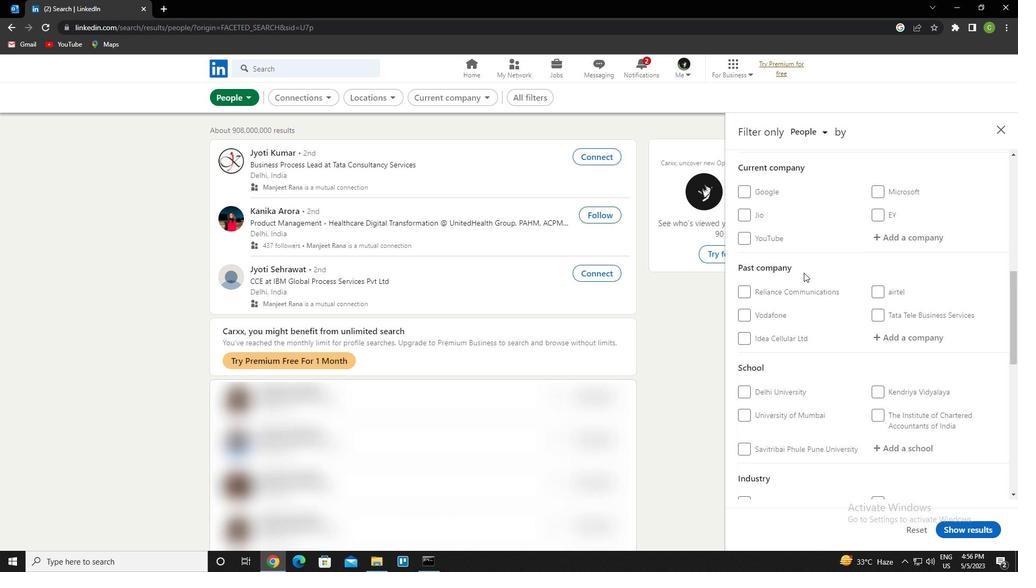 
Action: Mouse moved to (899, 291)
Screenshot: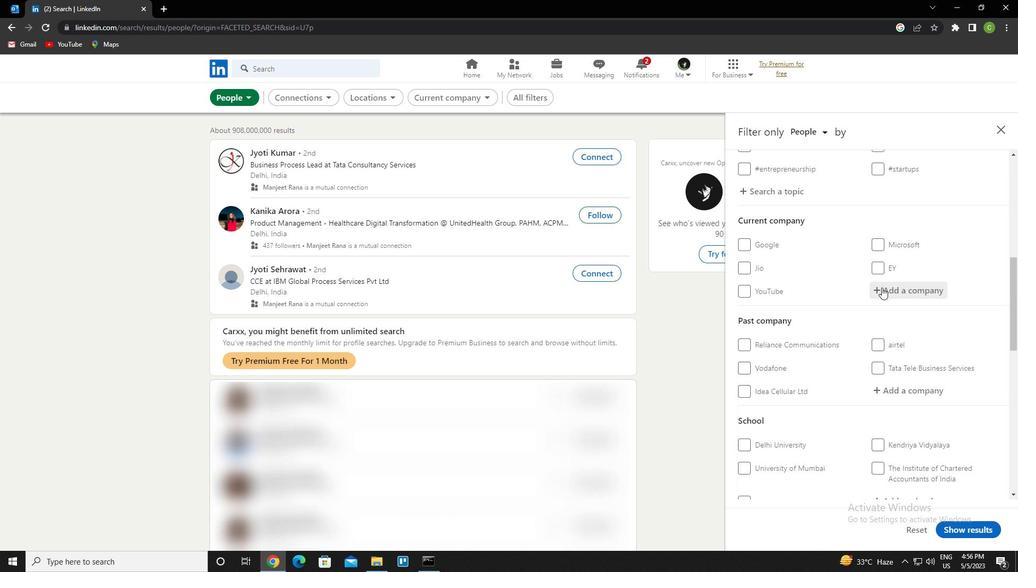 
Action: Mouse pressed left at (899, 291)
Screenshot: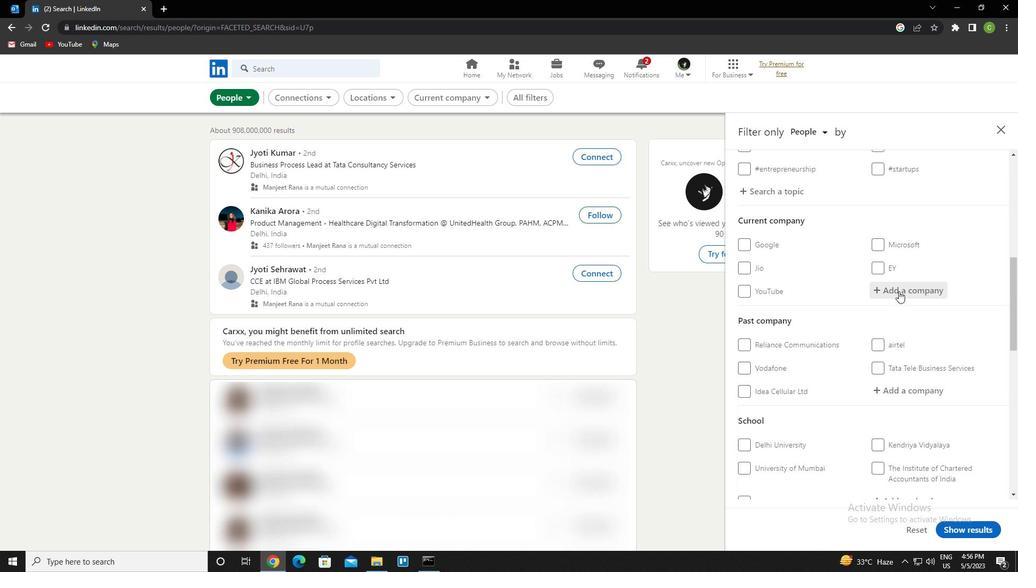 
Action: Key pressed <Key.caps_lock>i<Key.caps_lock>ndotronix<Key.space>avani<Key.space>group<Key.down><Key.enter>
Screenshot: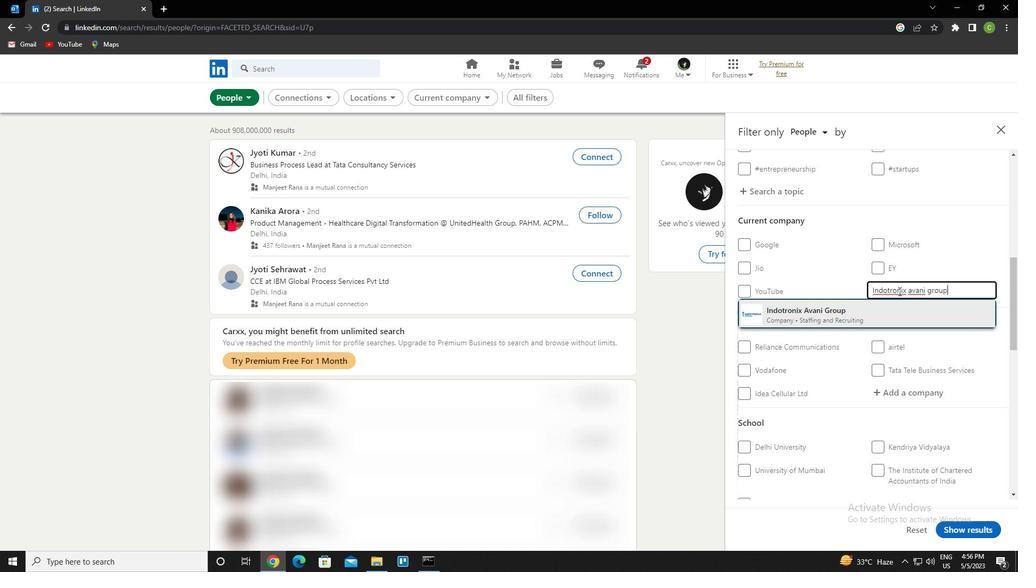 
Action: Mouse moved to (873, 298)
Screenshot: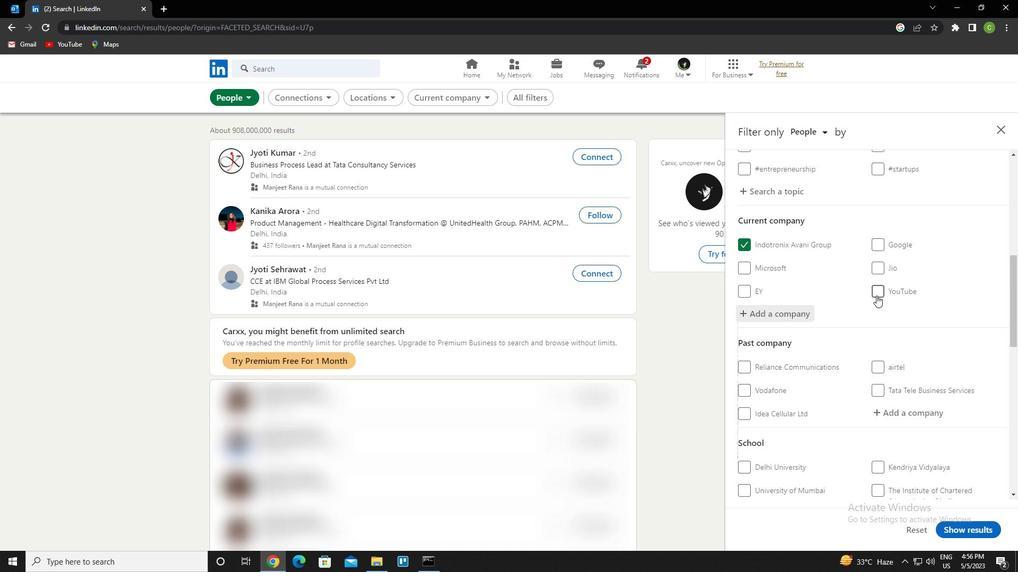 
Action: Mouse scrolled (873, 298) with delta (0, 0)
Screenshot: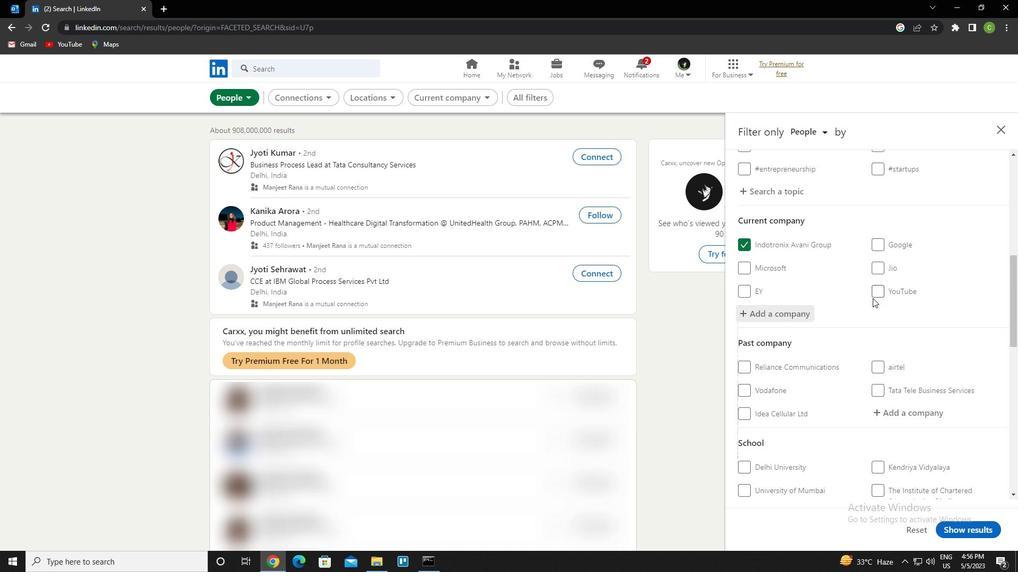 
Action: Mouse moved to (871, 299)
Screenshot: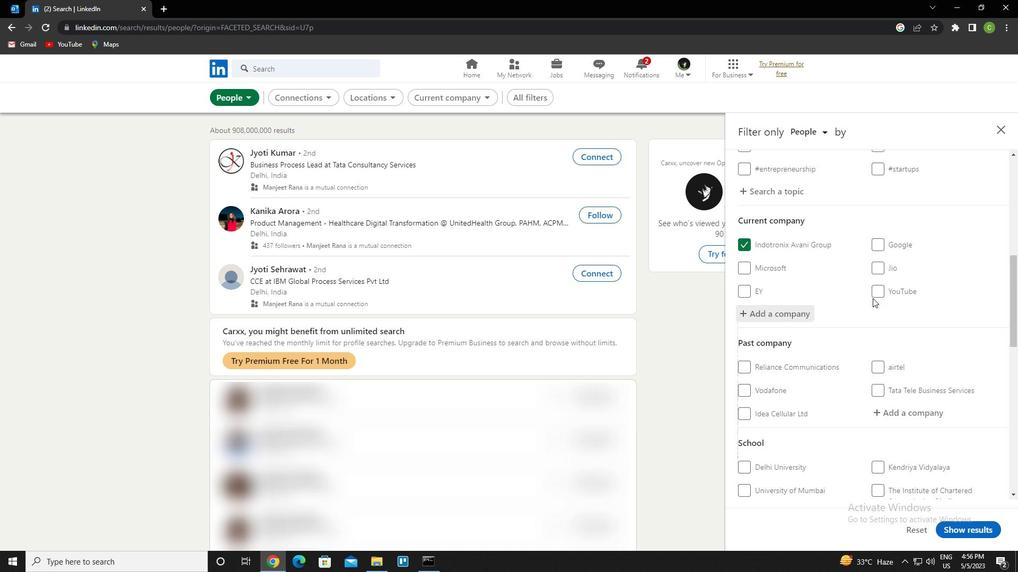 
Action: Mouse scrolled (871, 299) with delta (0, 0)
Screenshot: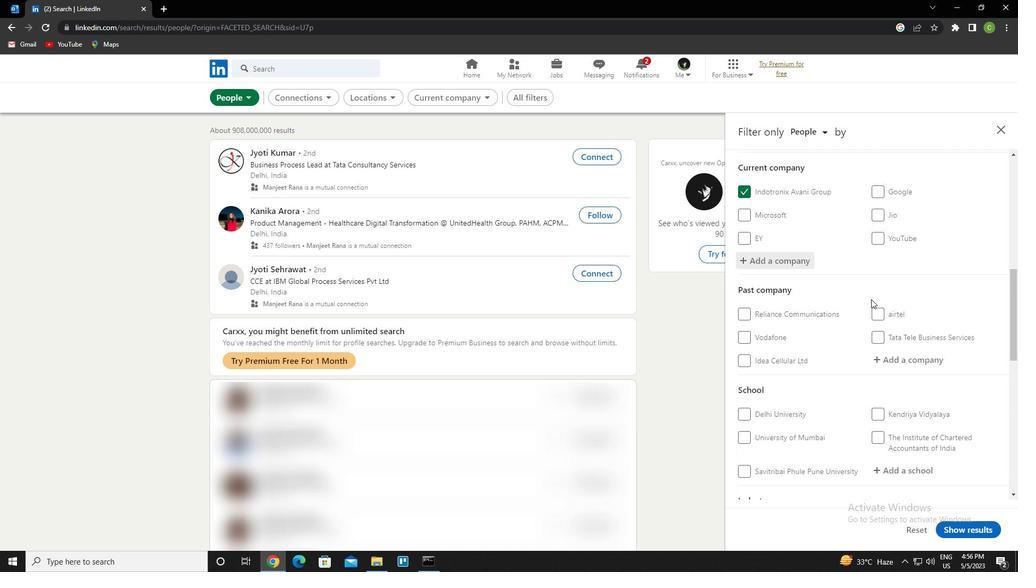 
Action: Mouse scrolled (871, 299) with delta (0, 0)
Screenshot: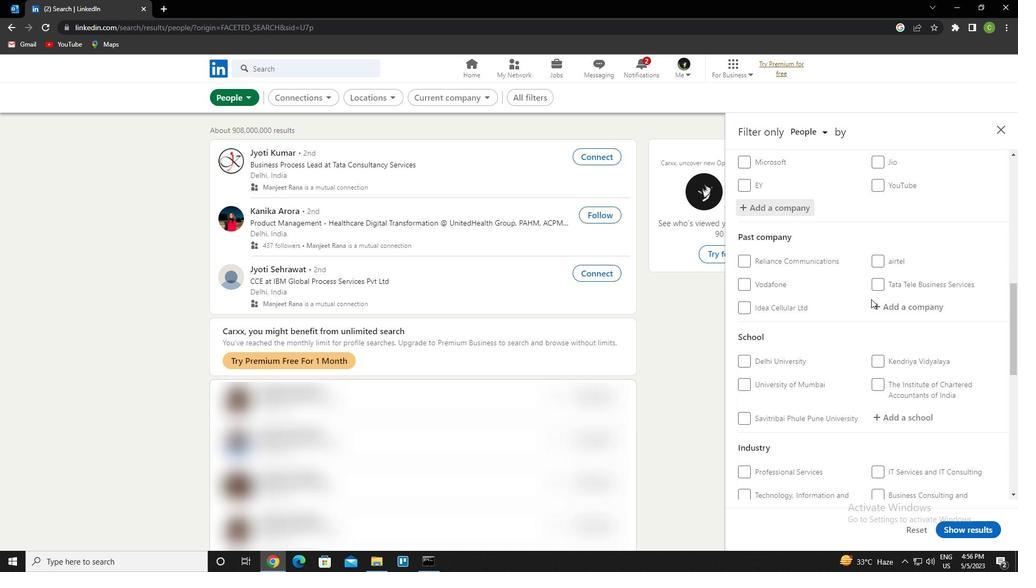 
Action: Mouse moved to (874, 316)
Screenshot: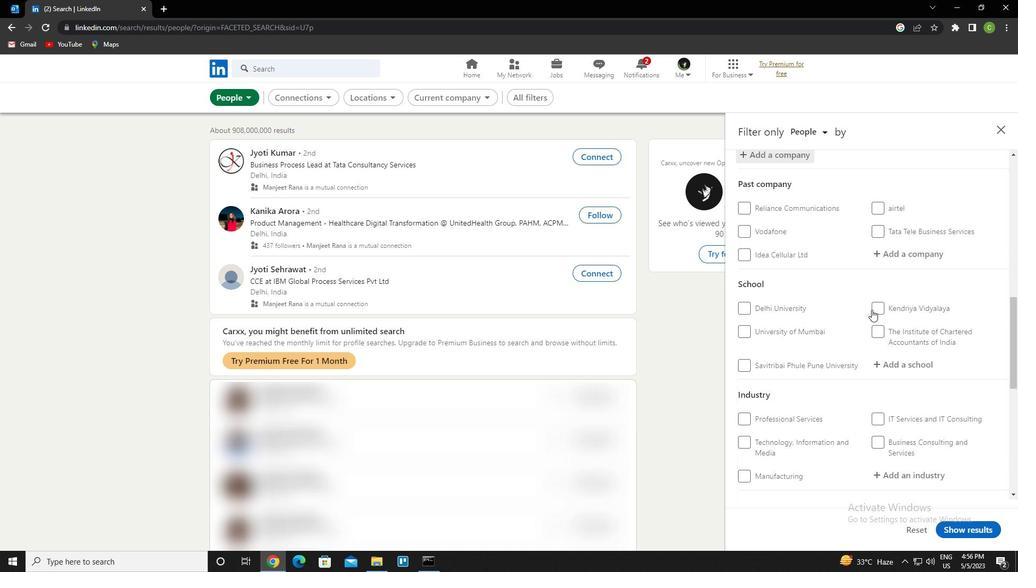 
Action: Mouse scrolled (874, 316) with delta (0, 0)
Screenshot: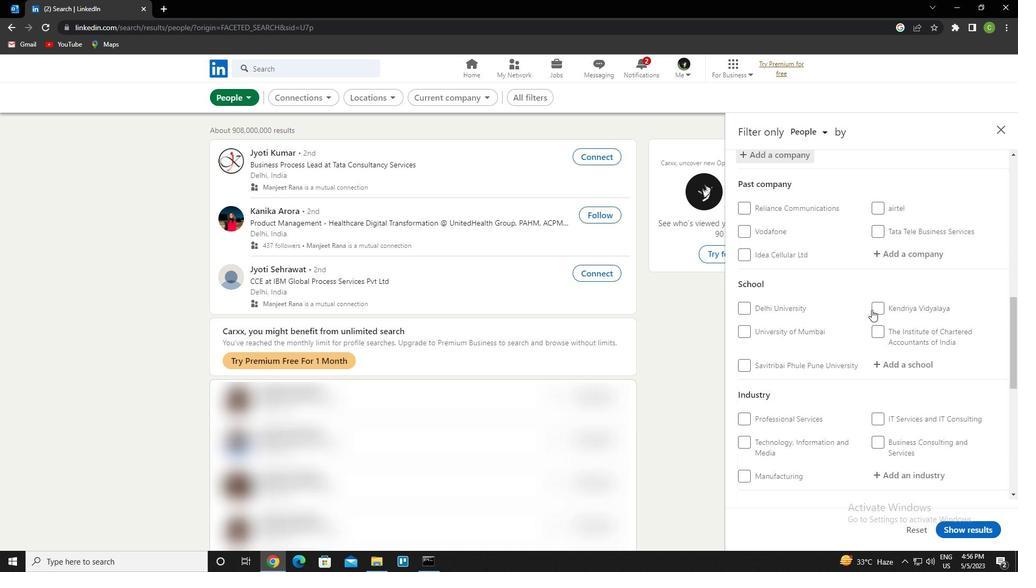 
Action: Mouse moved to (900, 308)
Screenshot: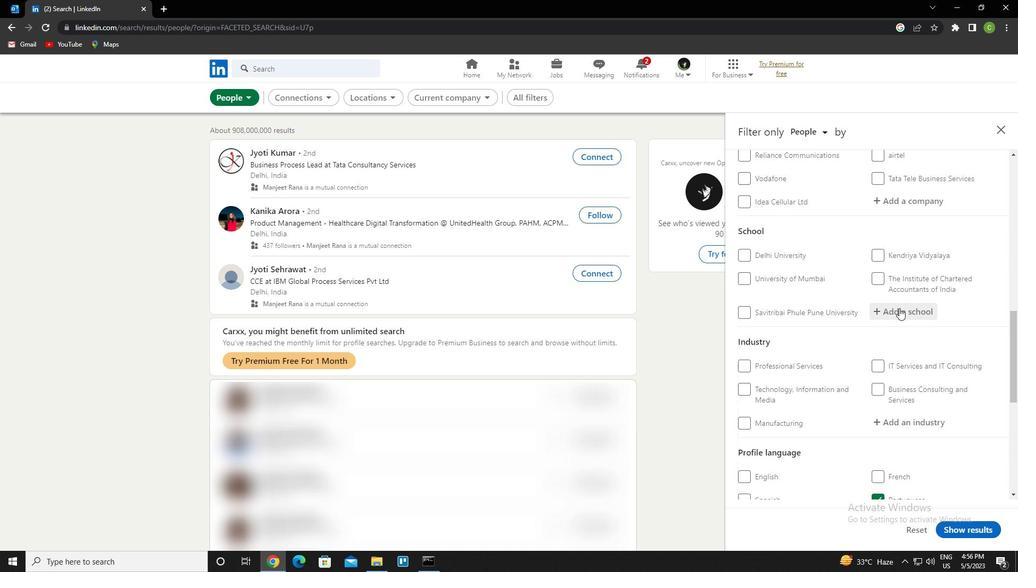 
Action: Mouse pressed left at (900, 308)
Screenshot: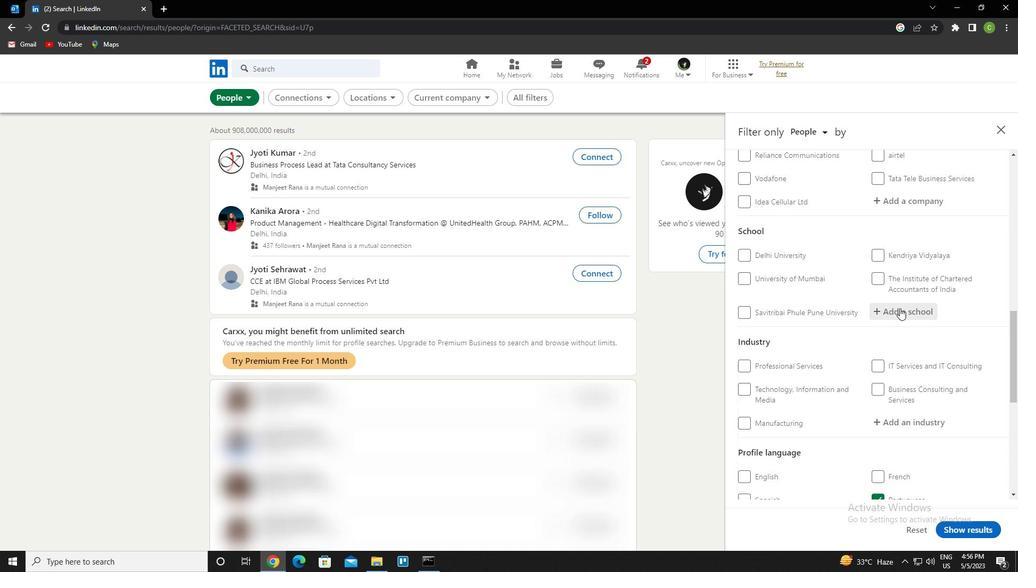 
Action: Key pressed <Key.caps_lock>dav<Key.space>c<Key.caps_lock>entera<Key.backspace><Key.backspace>nary<Key.down><Key.enter>
Screenshot: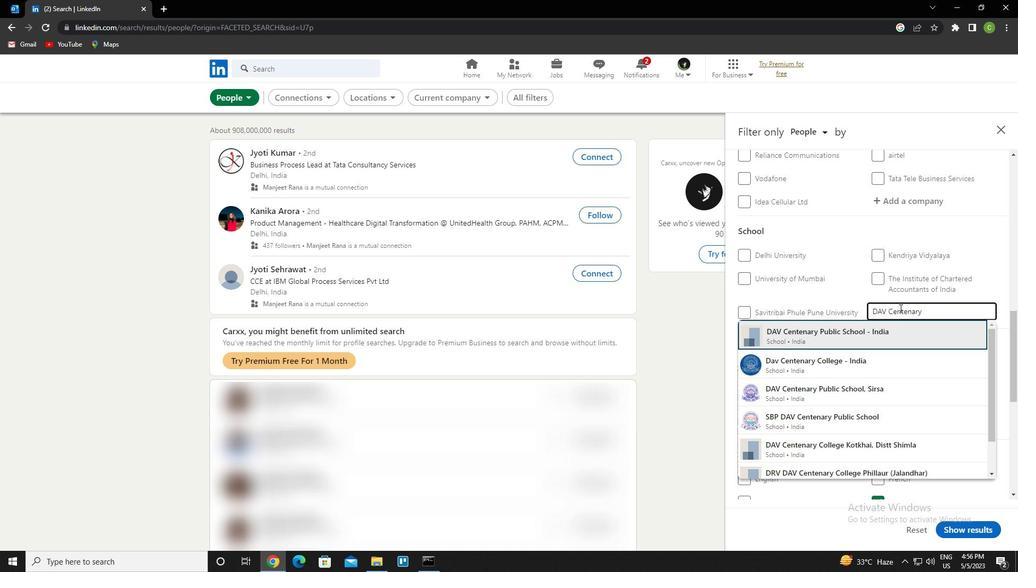 
Action: Mouse moved to (900, 309)
Screenshot: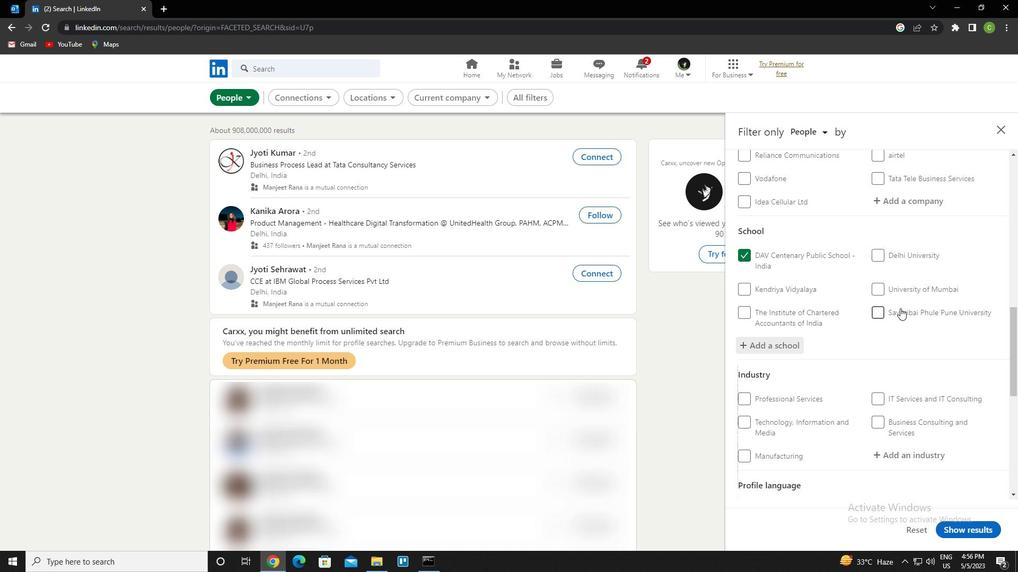 
Action: Mouse scrolled (900, 308) with delta (0, 0)
Screenshot: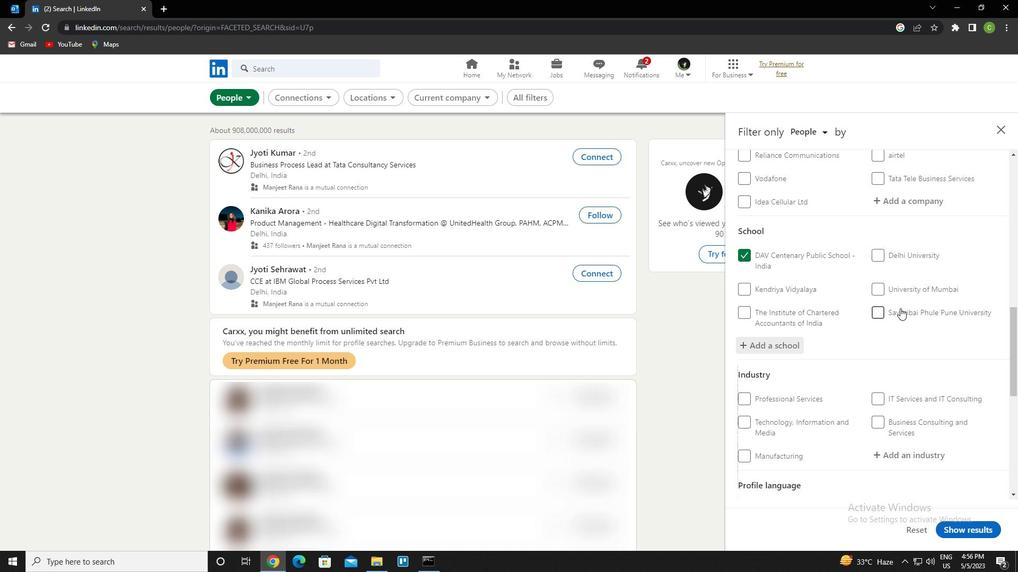 
Action: Mouse moved to (896, 318)
Screenshot: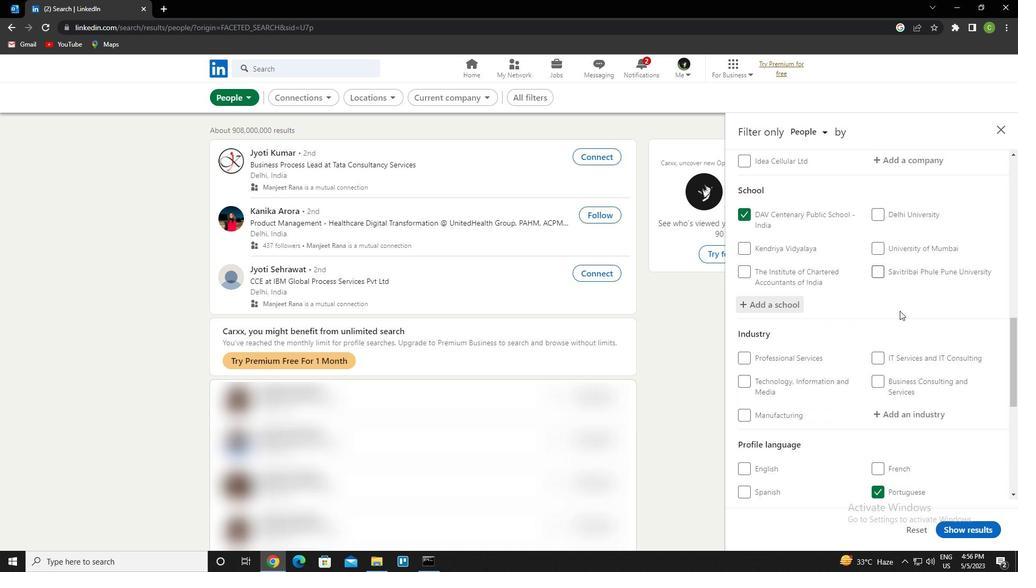 
Action: Mouse scrolled (896, 317) with delta (0, 0)
Screenshot: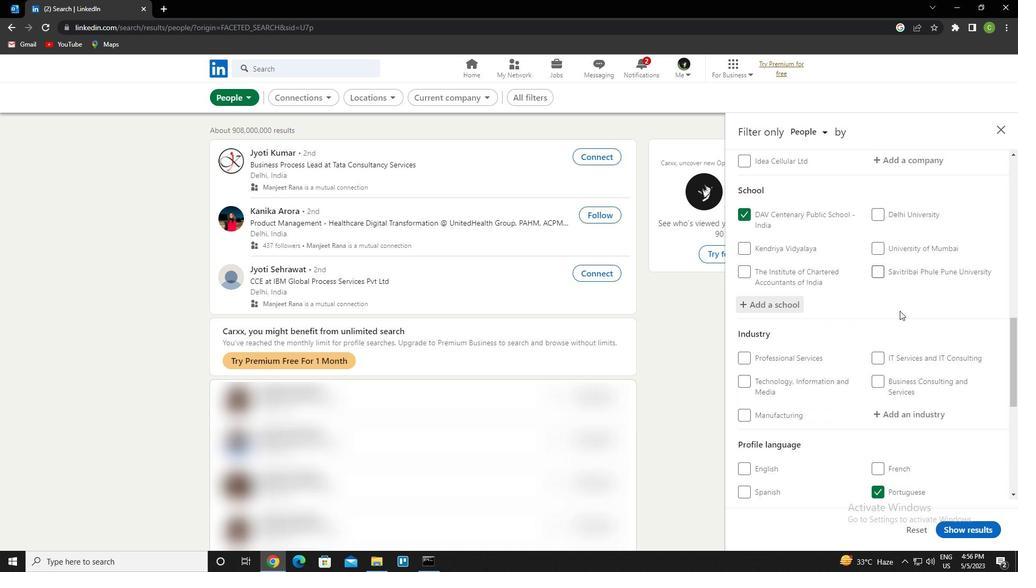 
Action: Mouse moved to (917, 356)
Screenshot: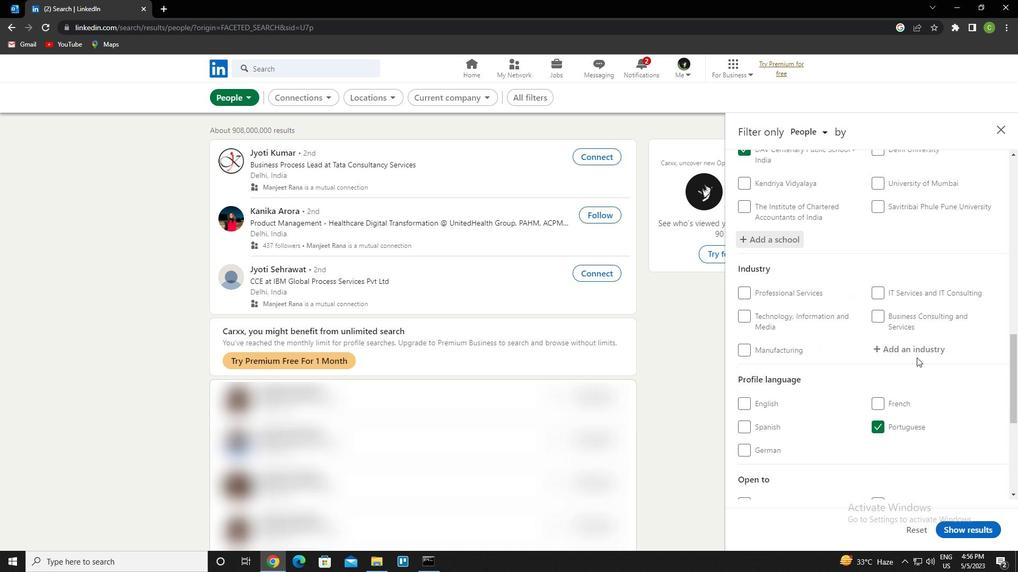 
Action: Mouse pressed left at (917, 356)
Screenshot: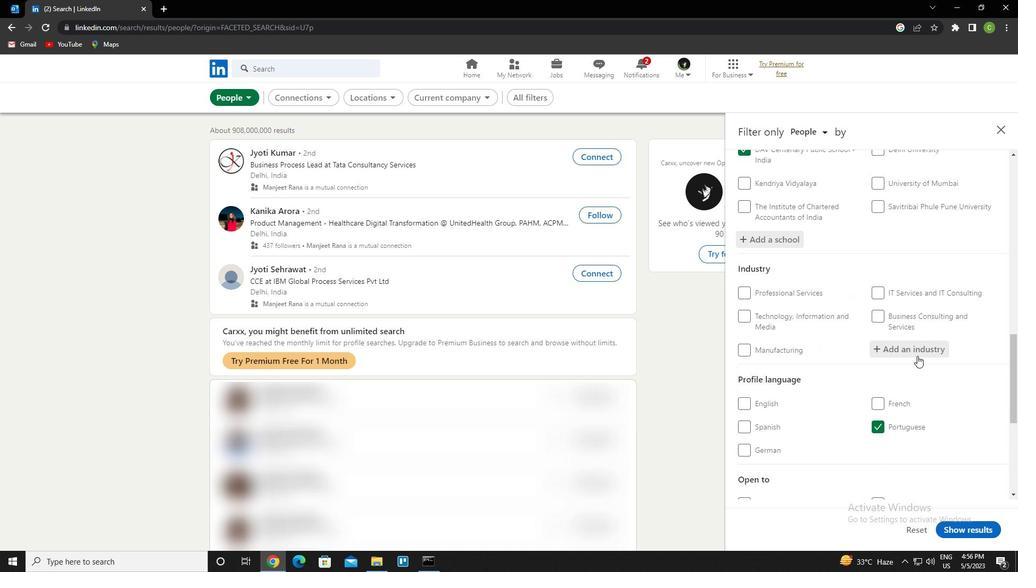 
Action: Key pressed <Key.caps_lock>e<Key.caps_lock>lectrical<Key.space>equipment<Key.space>manufacturing<Key.down><Key.enter>
Screenshot: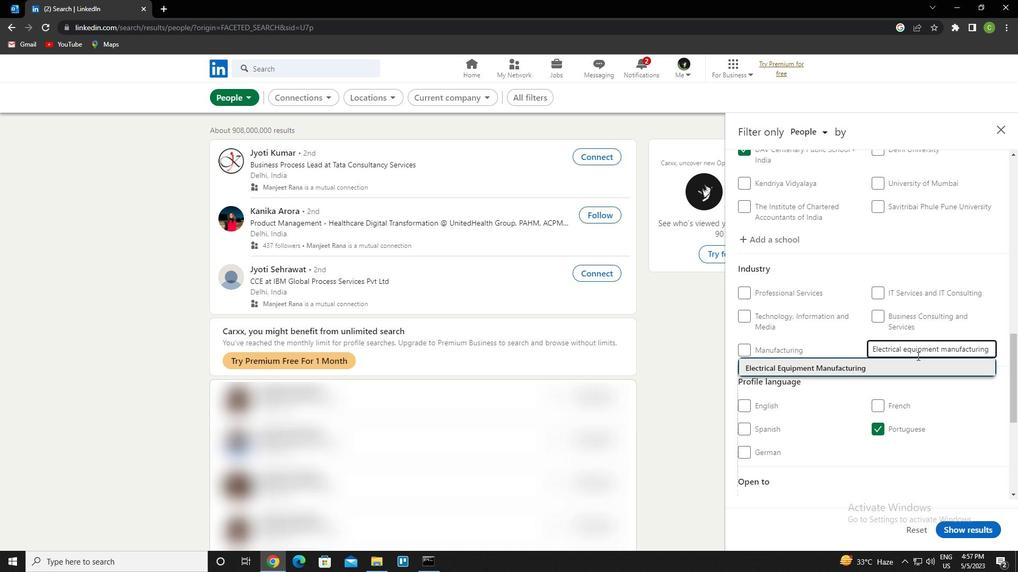 
Action: Mouse scrolled (917, 355) with delta (0, 0)
Screenshot: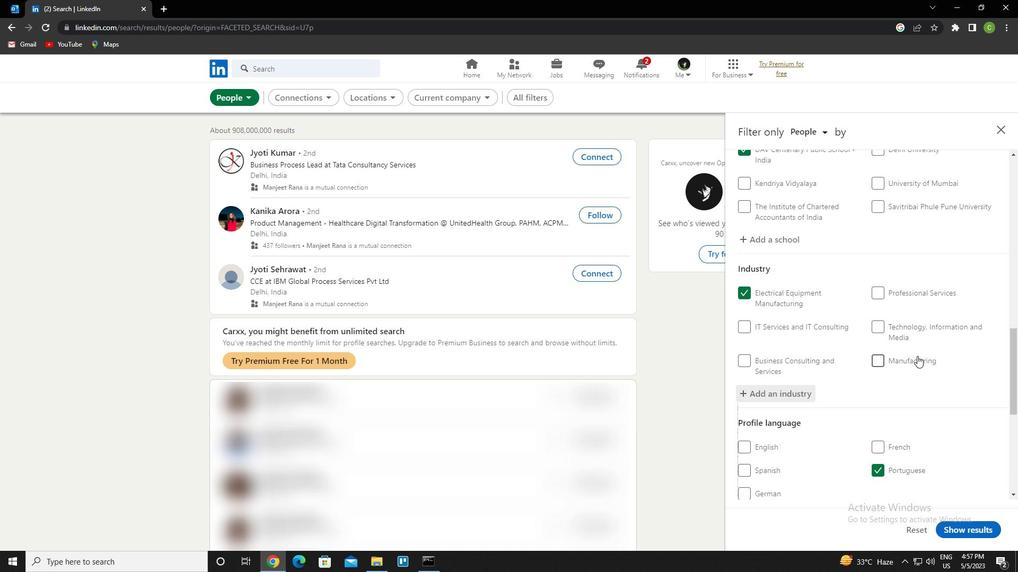 
Action: Mouse scrolled (917, 355) with delta (0, 0)
Screenshot: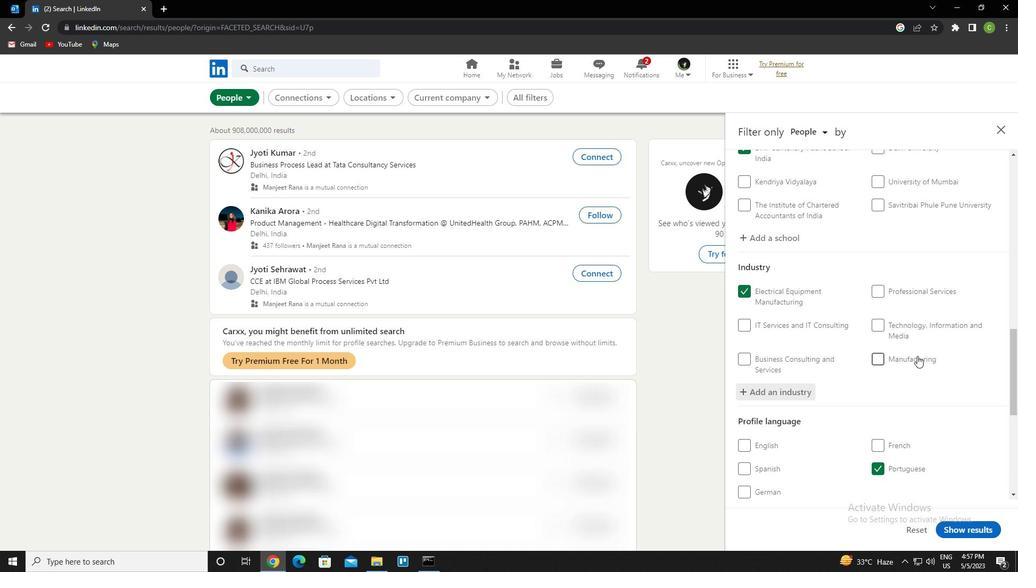 
Action: Mouse scrolled (917, 355) with delta (0, 0)
Screenshot: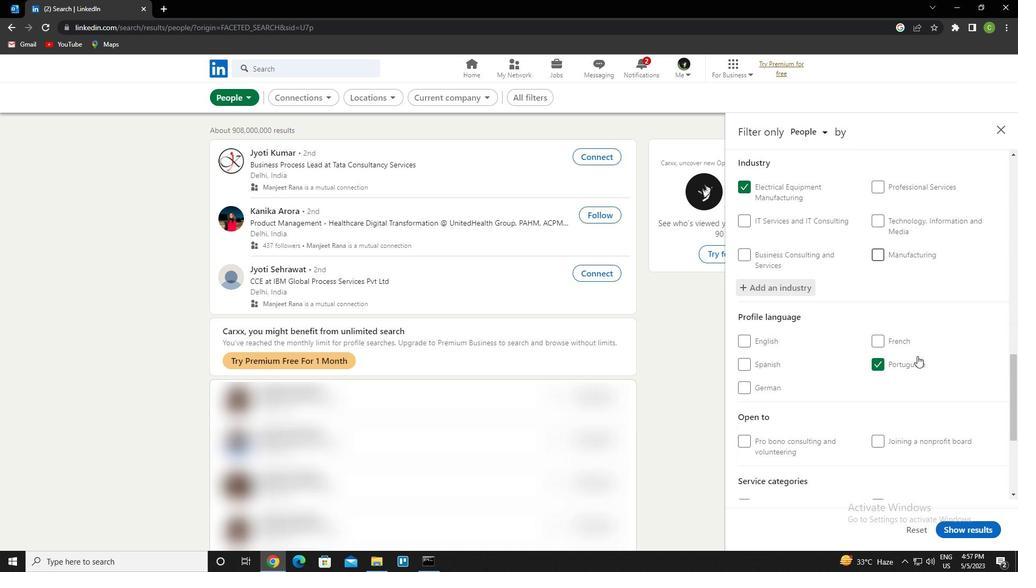 
Action: Mouse scrolled (917, 355) with delta (0, 0)
Screenshot: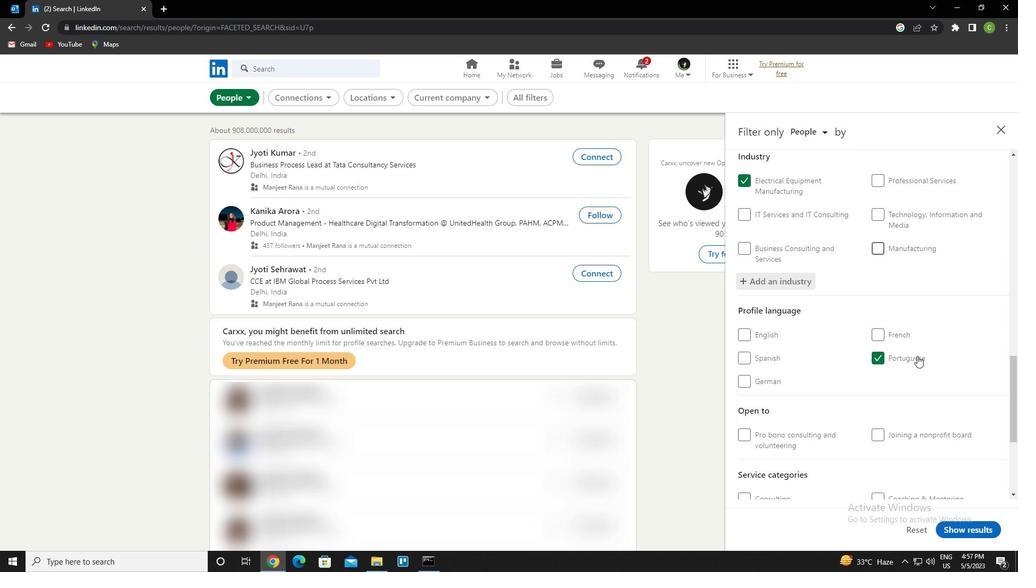 
Action: Mouse scrolled (917, 355) with delta (0, 0)
Screenshot: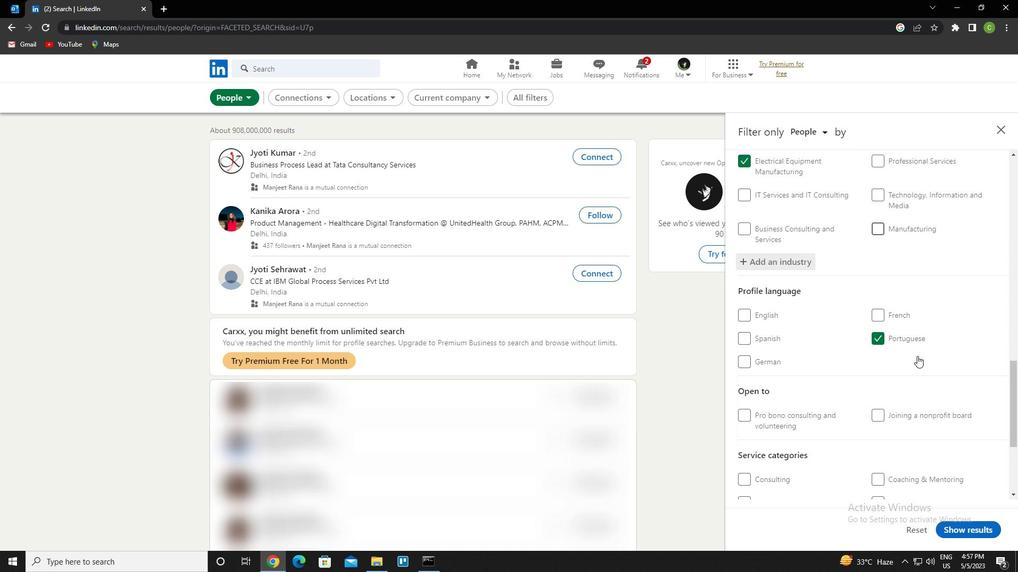 
Action: Mouse scrolled (917, 355) with delta (0, 0)
Screenshot: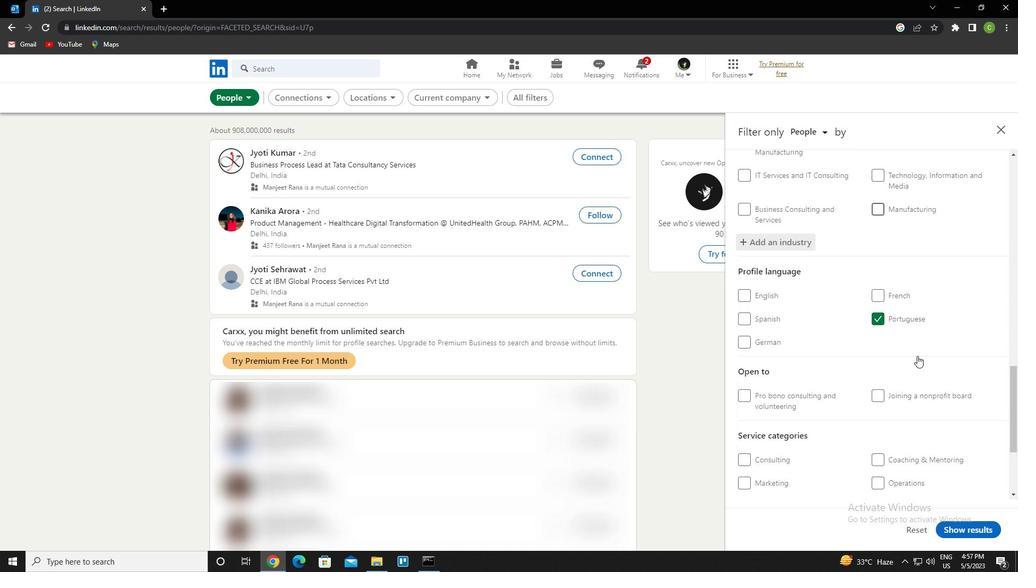 
Action: Mouse moved to (912, 353)
Screenshot: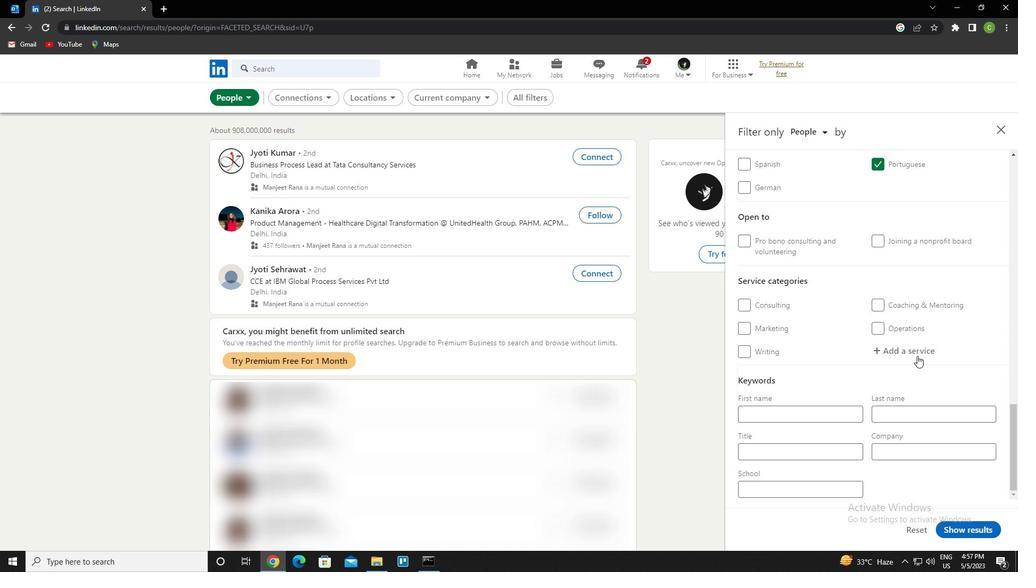 
Action: Mouse pressed left at (912, 353)
Screenshot: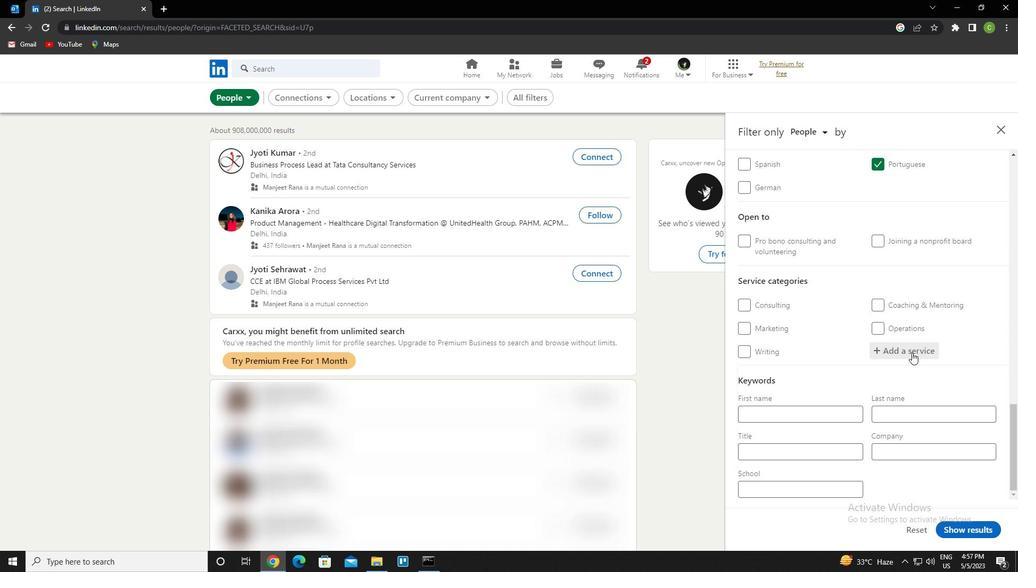 
Action: Key pressed <Key.caps_lock>f<Key.caps_lock>inancial<Key.space><Key.caps_lock>a<Key.caps_lock>nalysis<Key.down><Key.enter>
Screenshot: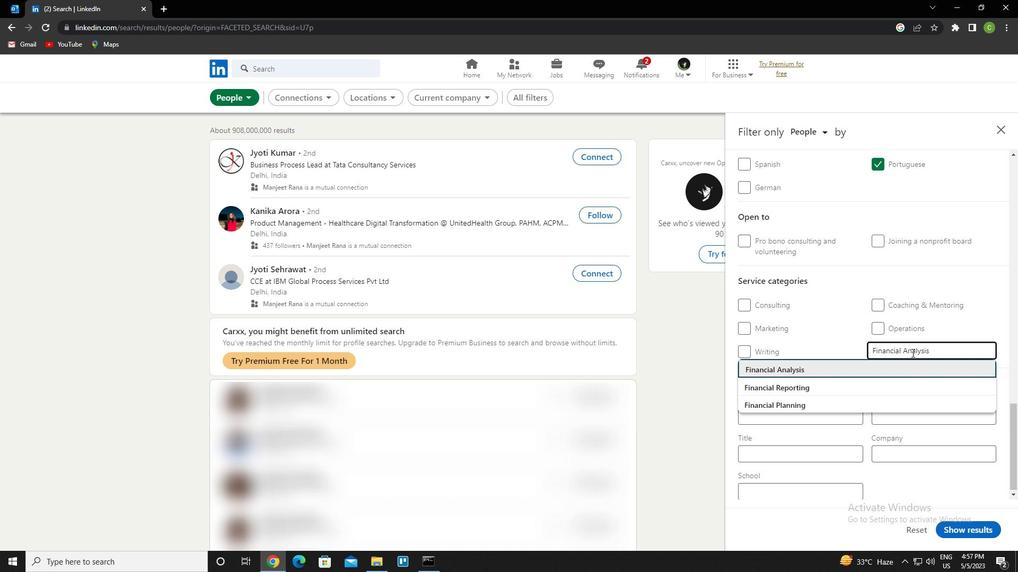 
Action: Mouse scrolled (912, 352) with delta (0, 0)
Screenshot: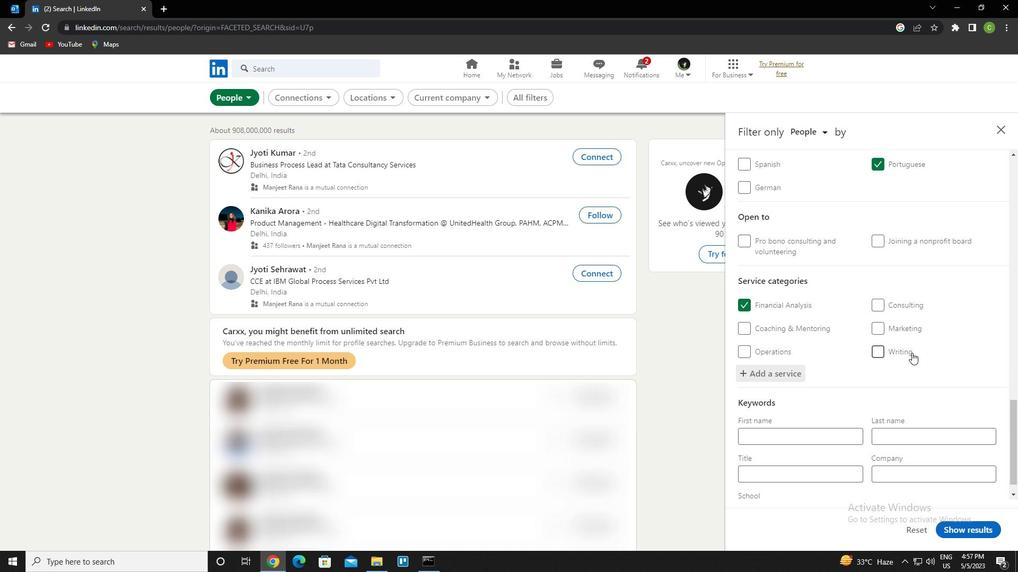 
Action: Mouse scrolled (912, 352) with delta (0, 0)
Screenshot: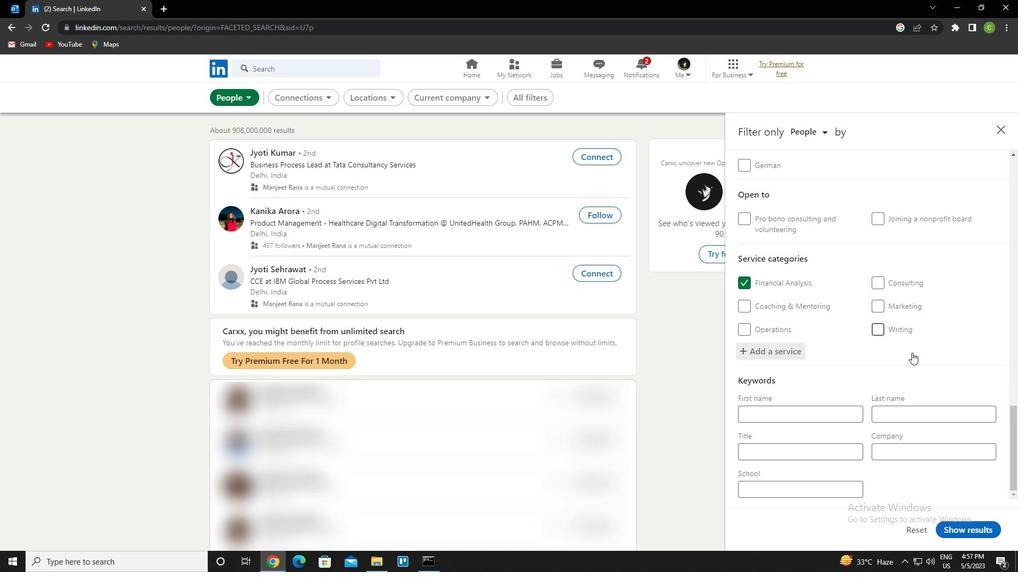 
Action: Mouse scrolled (912, 352) with delta (0, 0)
Screenshot: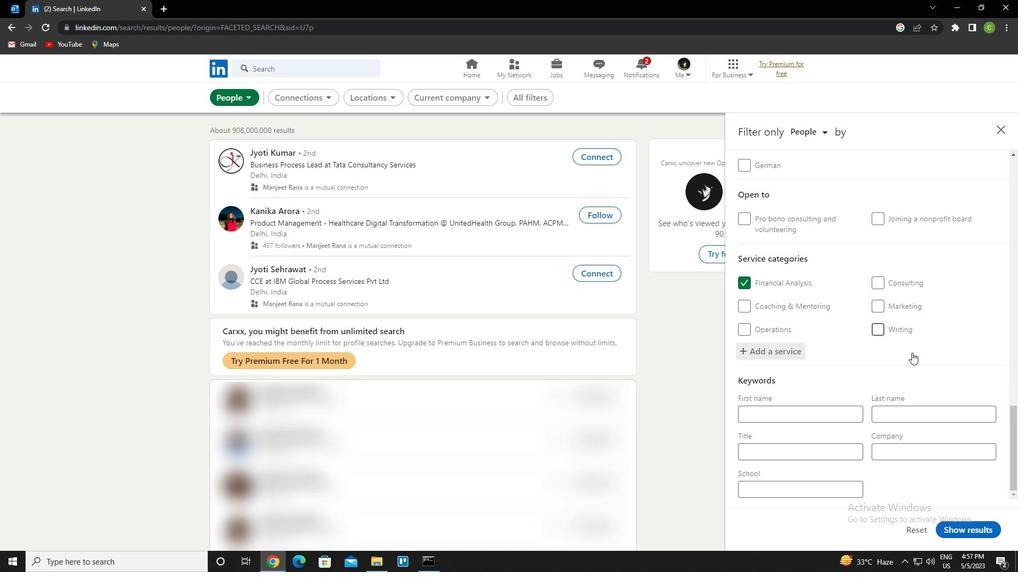 
Action: Mouse moved to (811, 450)
Screenshot: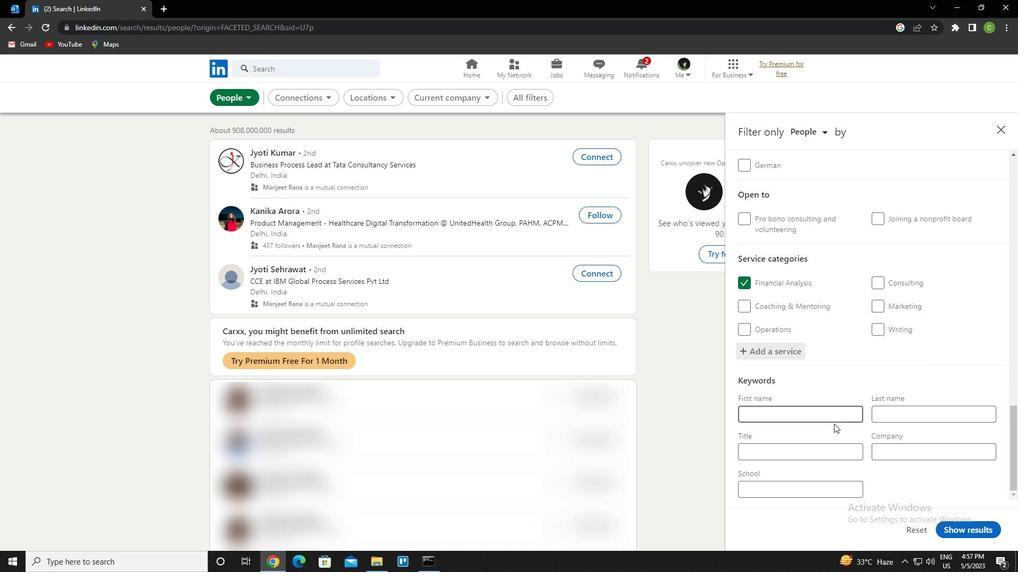 
Action: Mouse pressed left at (811, 450)
Screenshot: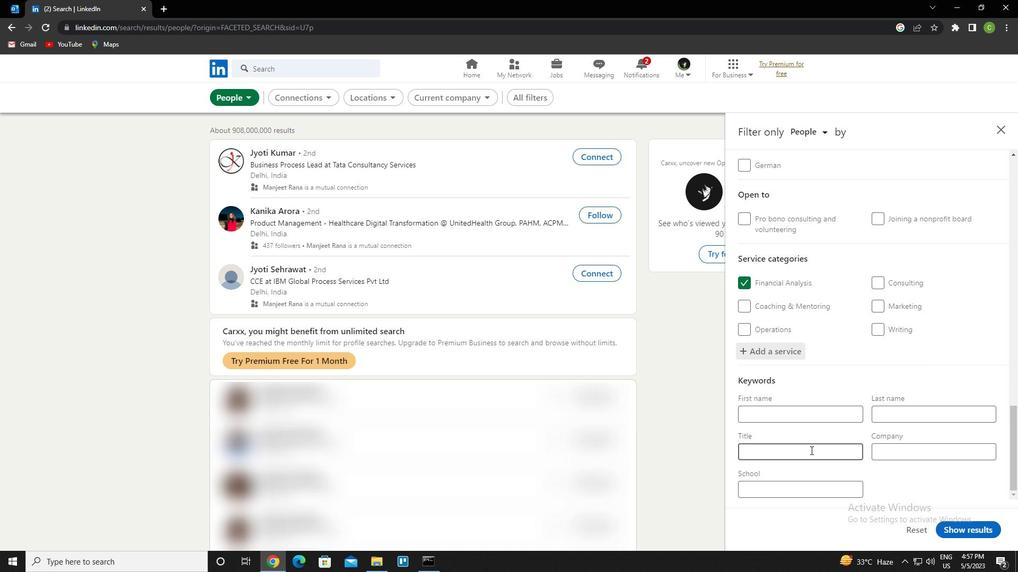 
Action: Key pressed <Key.caps_lock>e<Key.caps_lock>sthetician
Screenshot: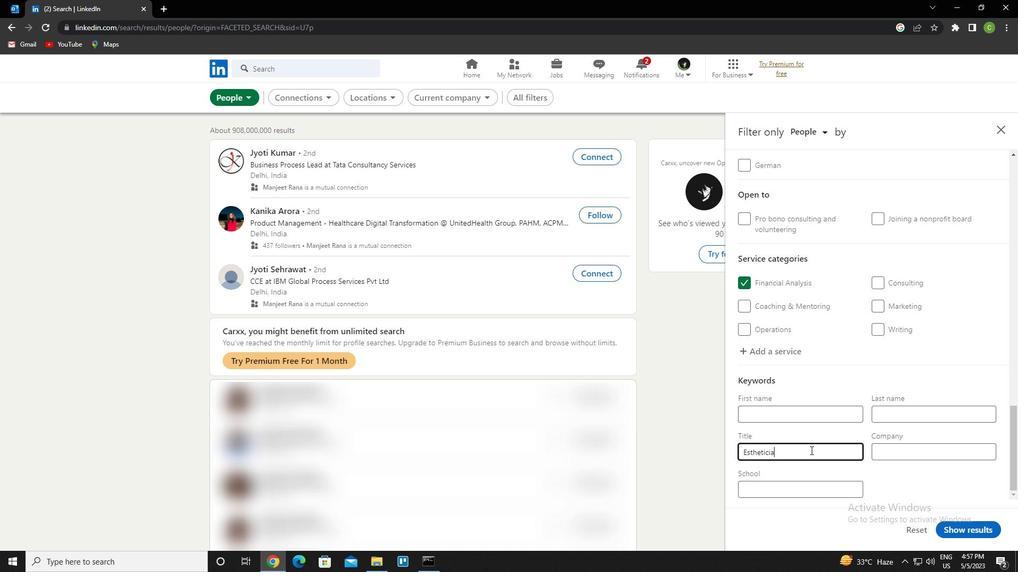 
Action: Mouse moved to (970, 533)
Screenshot: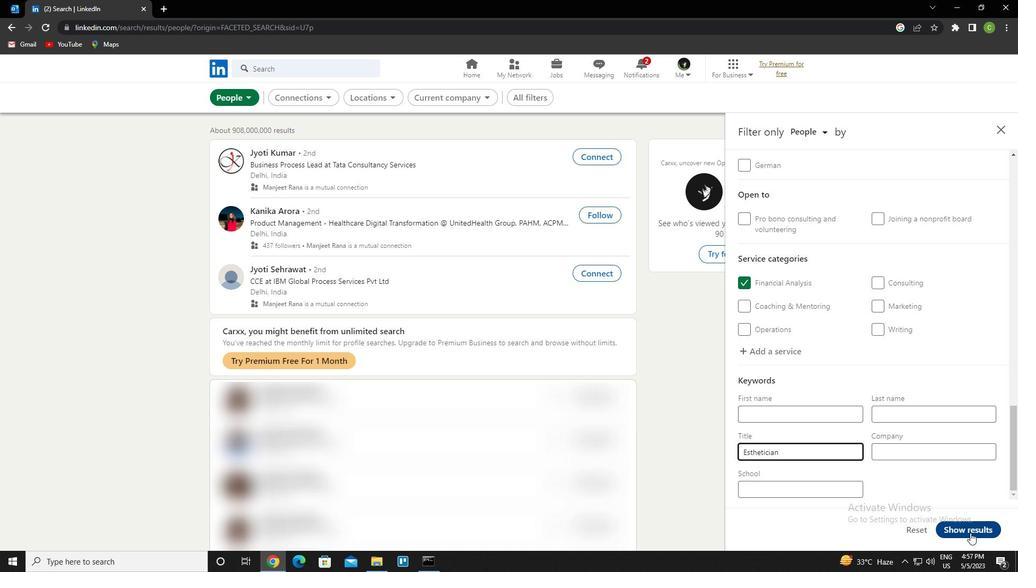 
Action: Mouse pressed left at (970, 533)
Screenshot: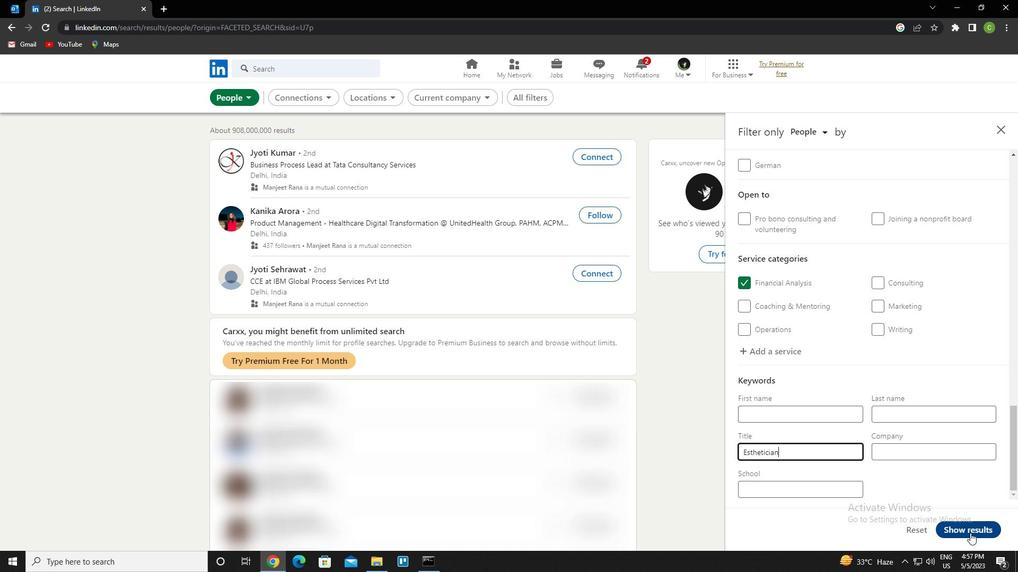 
Action: Mouse moved to (590, 488)
Screenshot: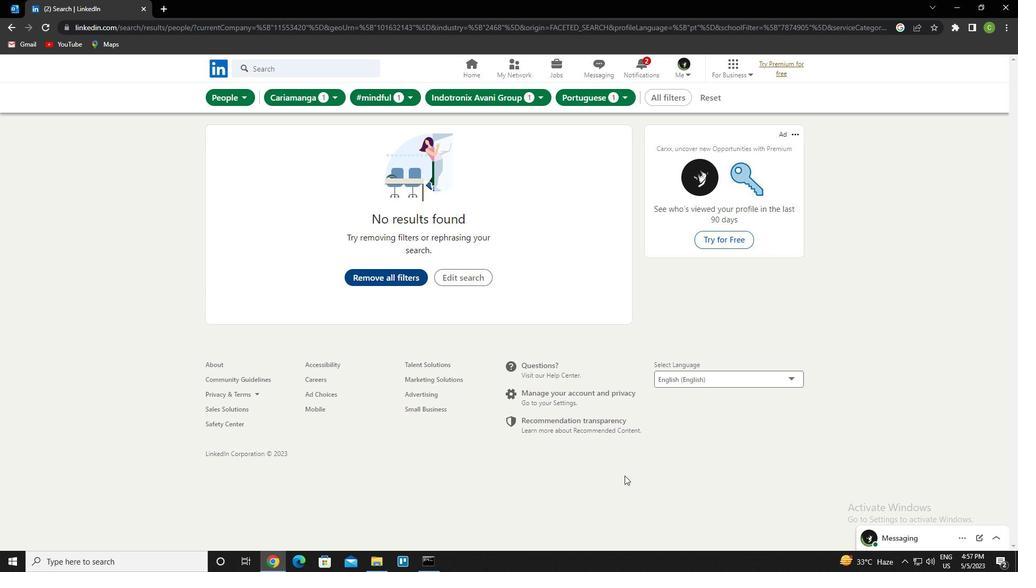 
